 Task: Open a blank sheet, save the file as insight.odt Insert a table ' 2 by 2' In first column, add headers, 'Task, Status'. Under first header, add  ResearchUnder second header, add Completed. Change table style to  Red
Action: Mouse moved to (995, 73)
Screenshot: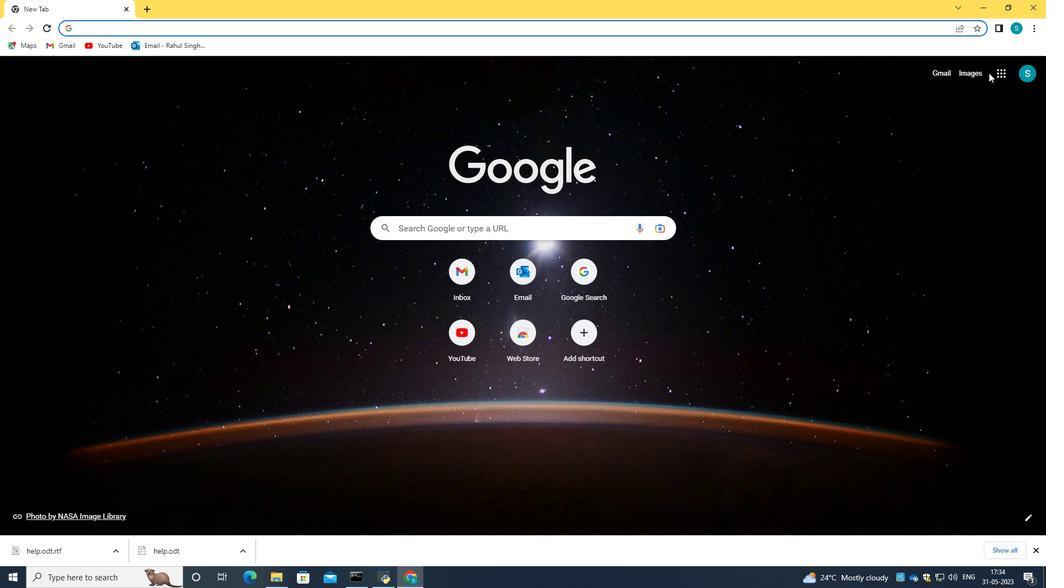 
Action: Mouse pressed left at (995, 73)
Screenshot: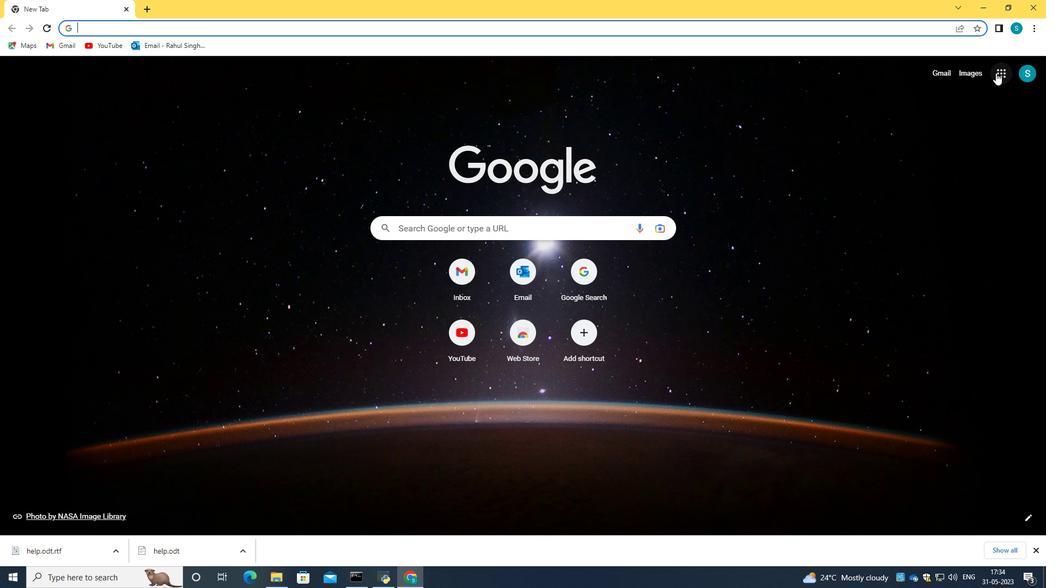 
Action: Mouse moved to (904, 180)
Screenshot: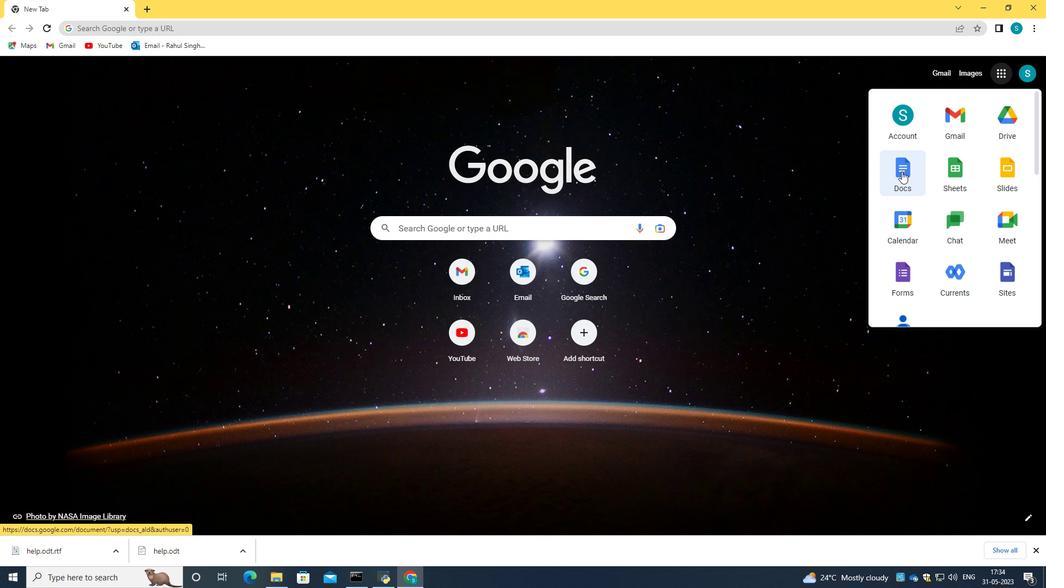 
Action: Mouse pressed left at (904, 180)
Screenshot: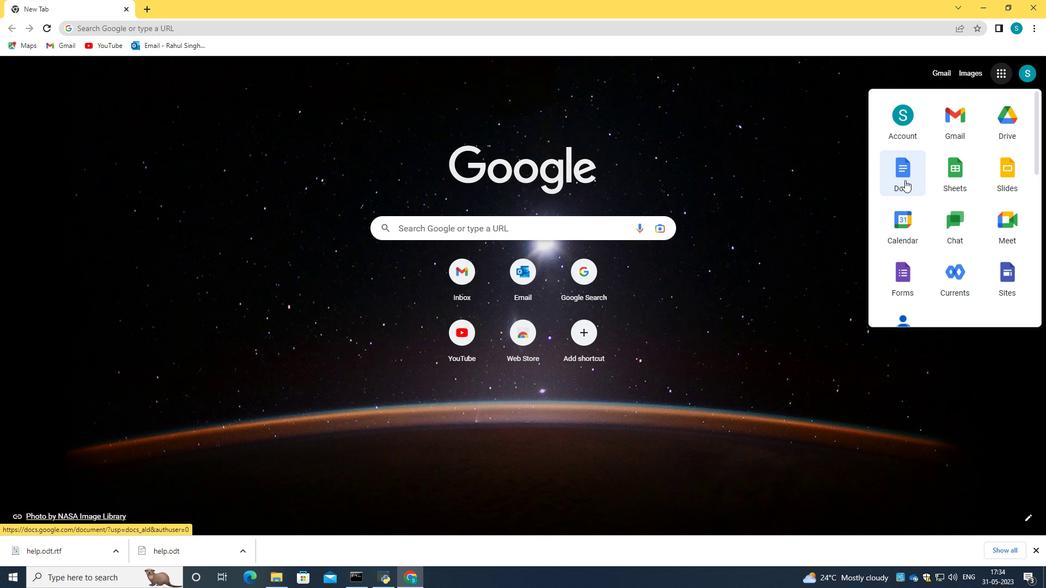
Action: Mouse moved to (242, 163)
Screenshot: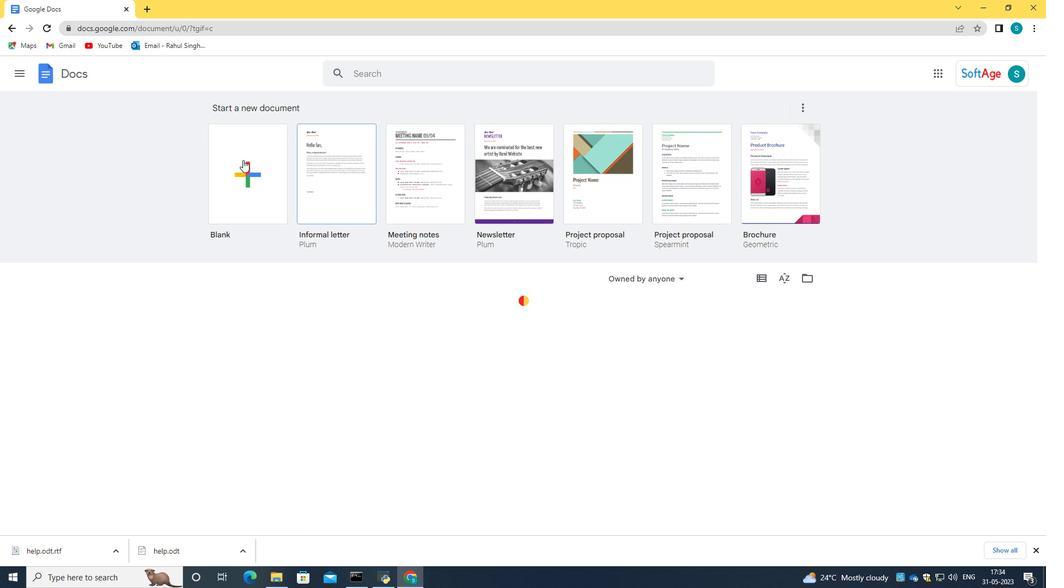 
Action: Mouse pressed left at (242, 163)
Screenshot: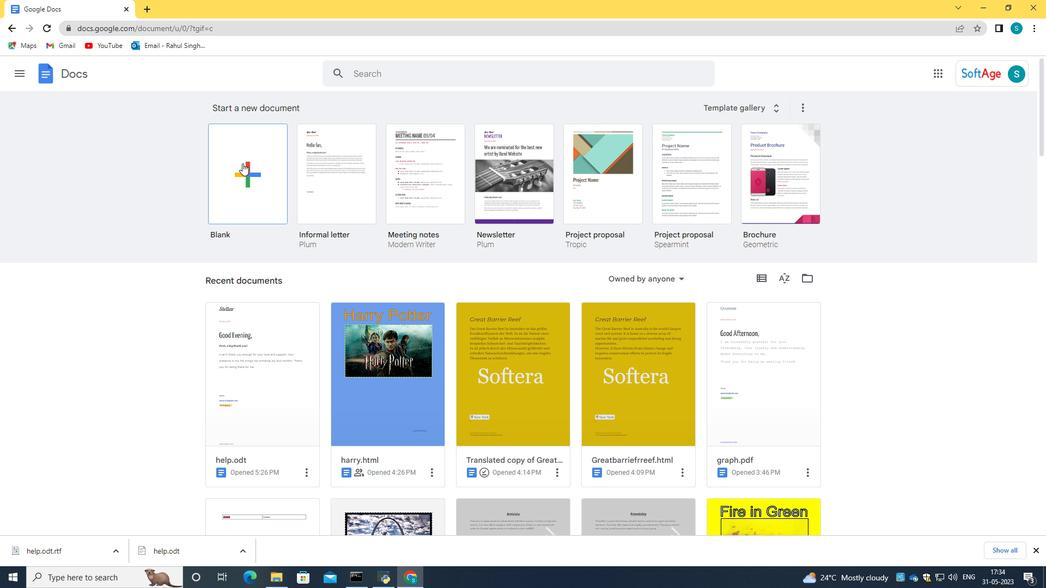 
Action: Mouse moved to (101, 64)
Screenshot: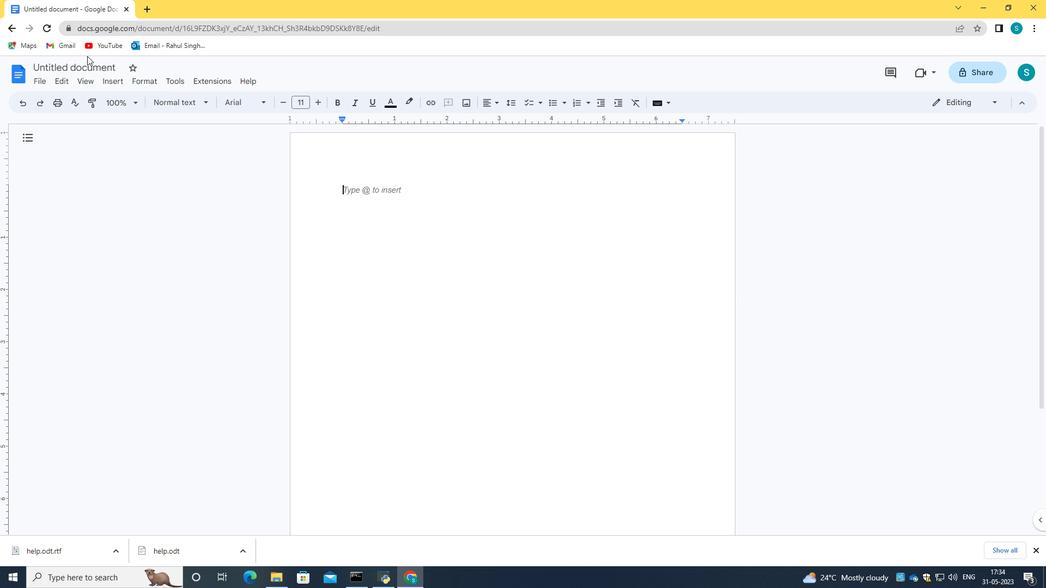 
Action: Mouse pressed left at (101, 64)
Screenshot: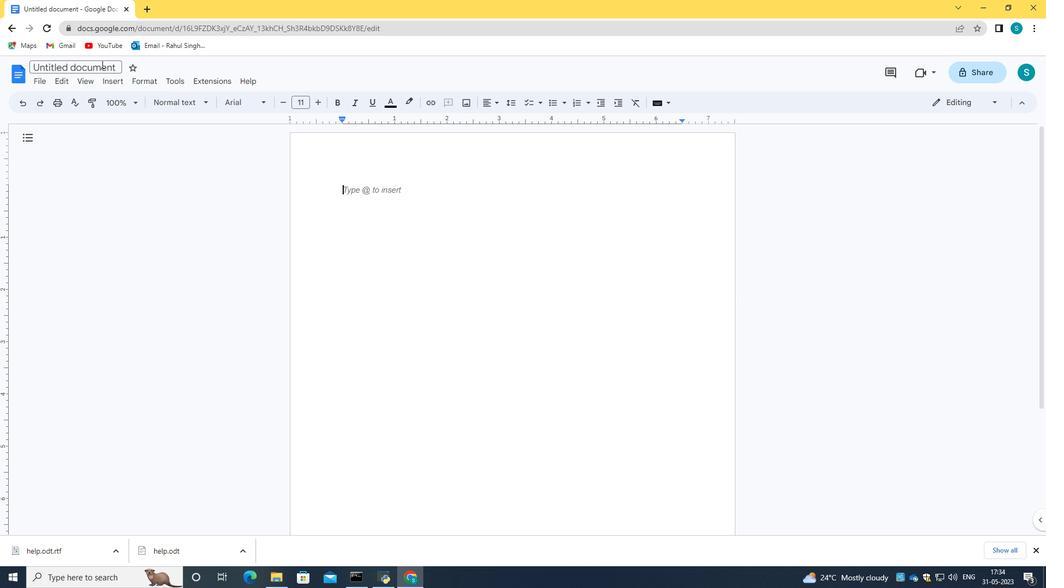 
Action: Key pressed <Key.backspace>insight.odt
Screenshot: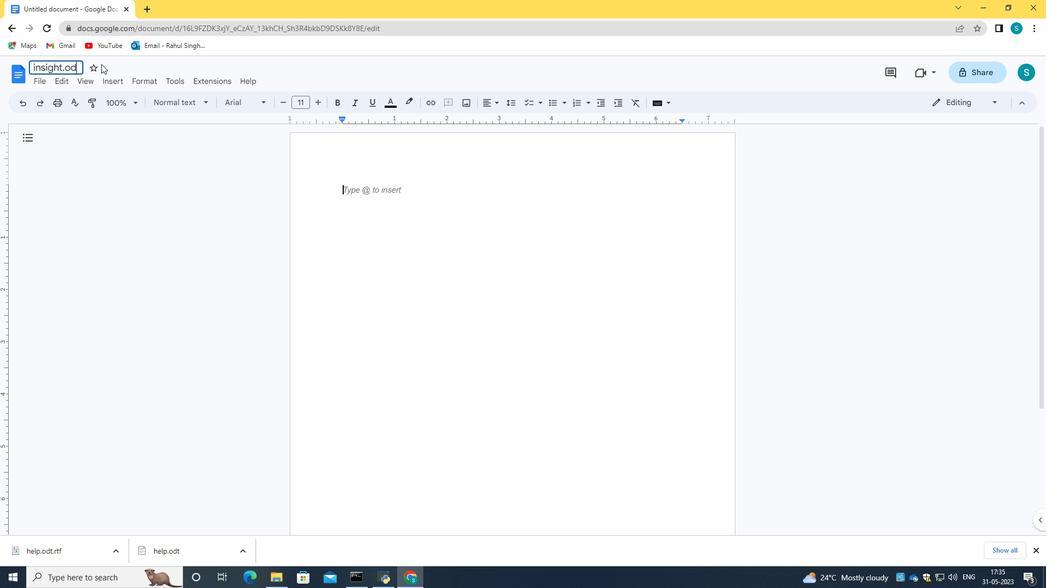 
Action: Mouse moved to (112, 64)
Screenshot: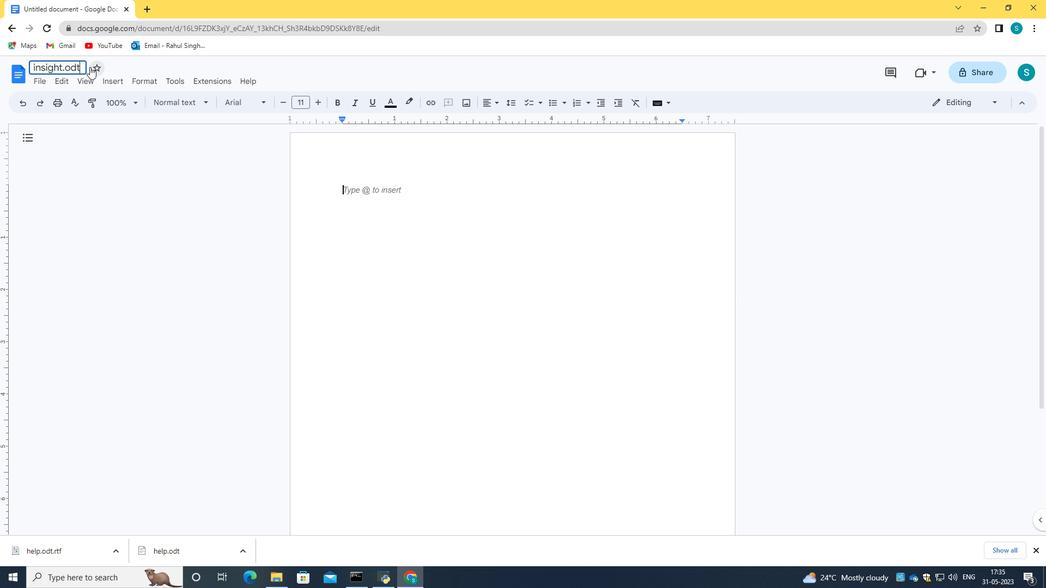 
Action: Mouse pressed left at (112, 64)
Screenshot: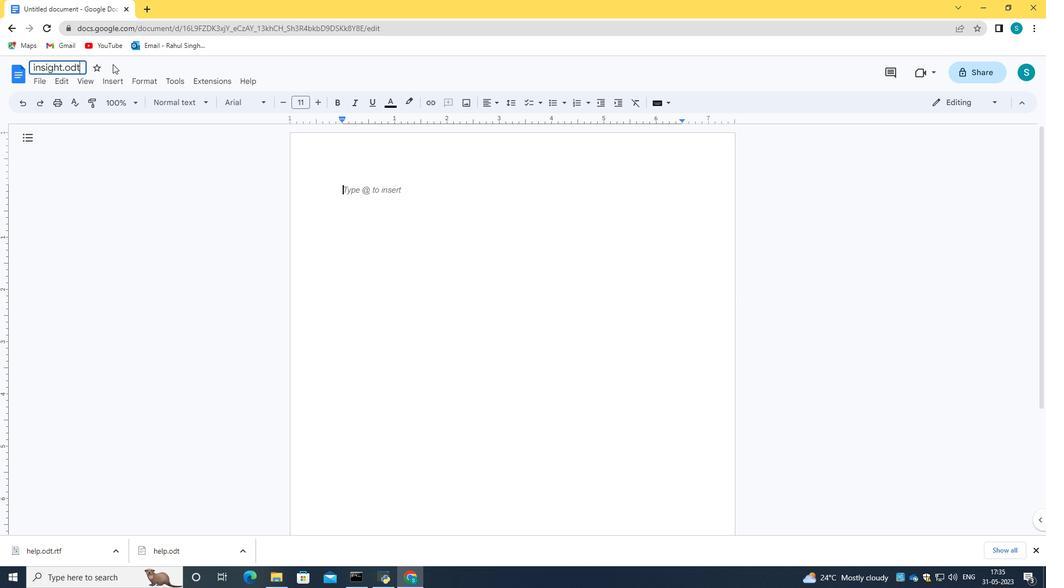 
Action: Mouse moved to (119, 84)
Screenshot: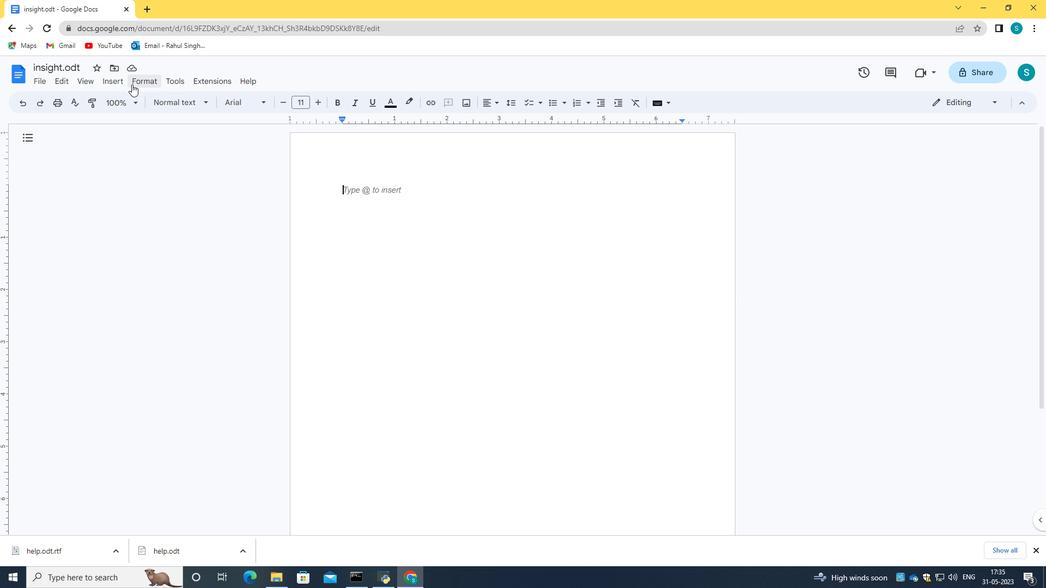 
Action: Mouse pressed left at (119, 84)
Screenshot: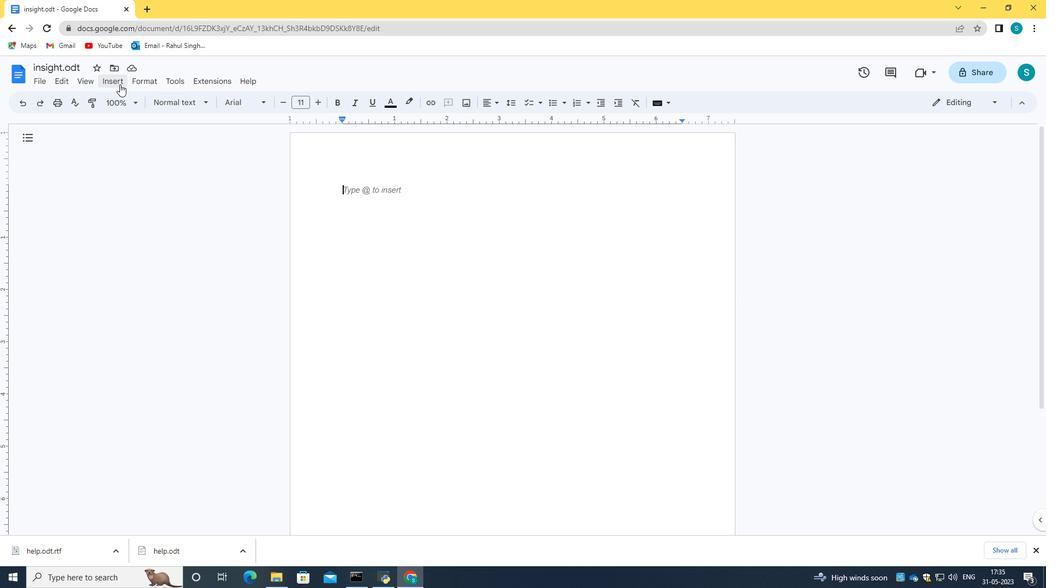 
Action: Mouse moved to (291, 153)
Screenshot: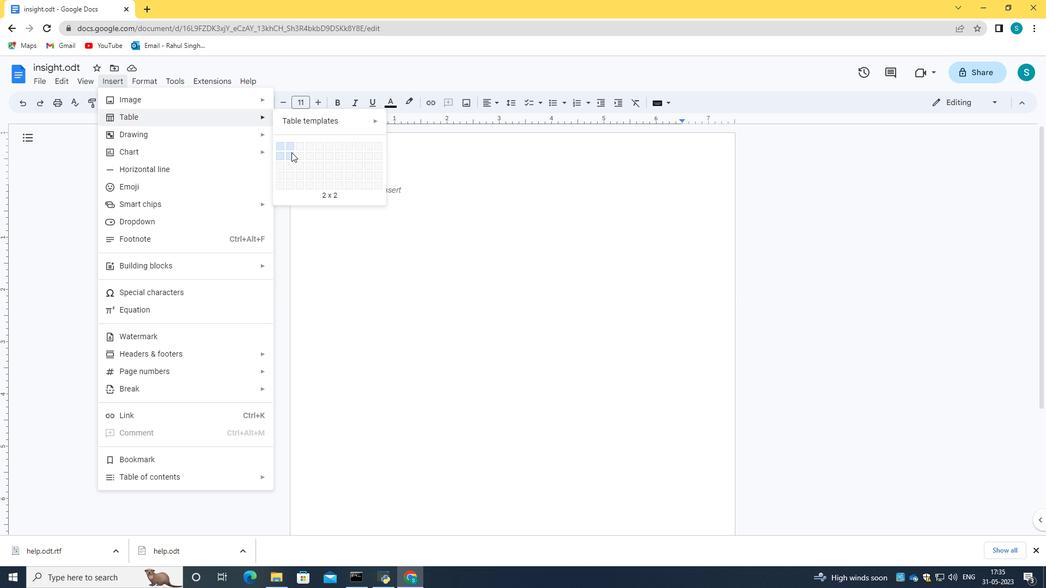 
Action: Mouse pressed left at (291, 153)
Screenshot: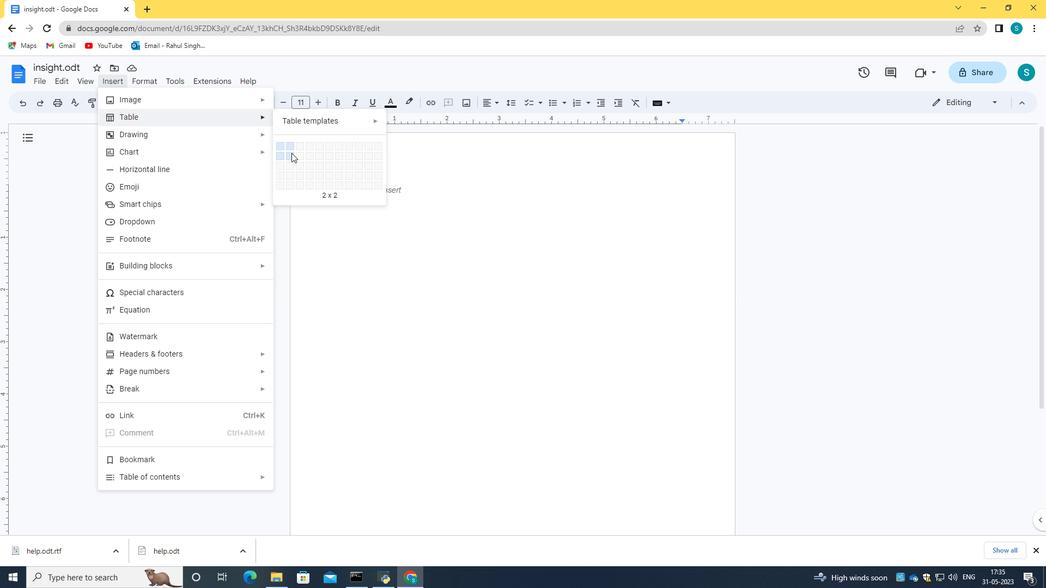 
Action: Mouse moved to (390, 208)
Screenshot: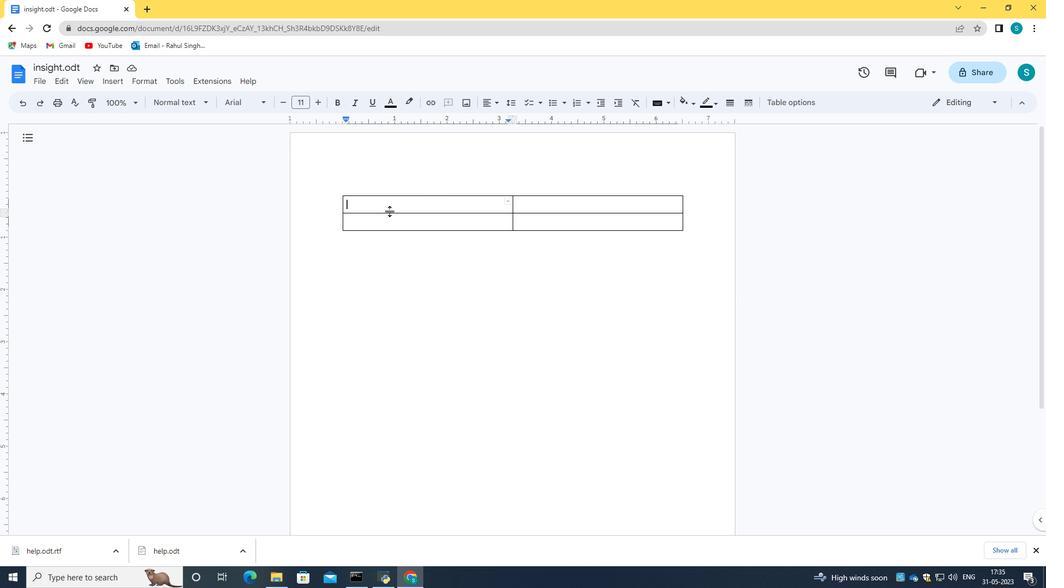 
Action: Key pressed <Key.caps_lock>T<Key.caps_lock>ask<Key.tab><Key.shift>Status<Key.enter>
Screenshot: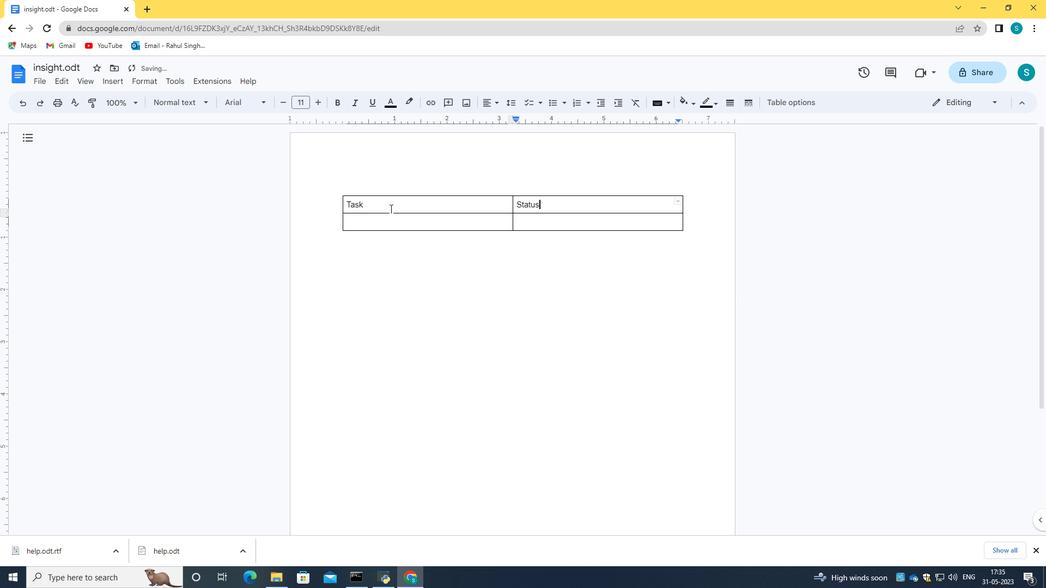 
Action: Mouse moved to (431, 76)
Screenshot: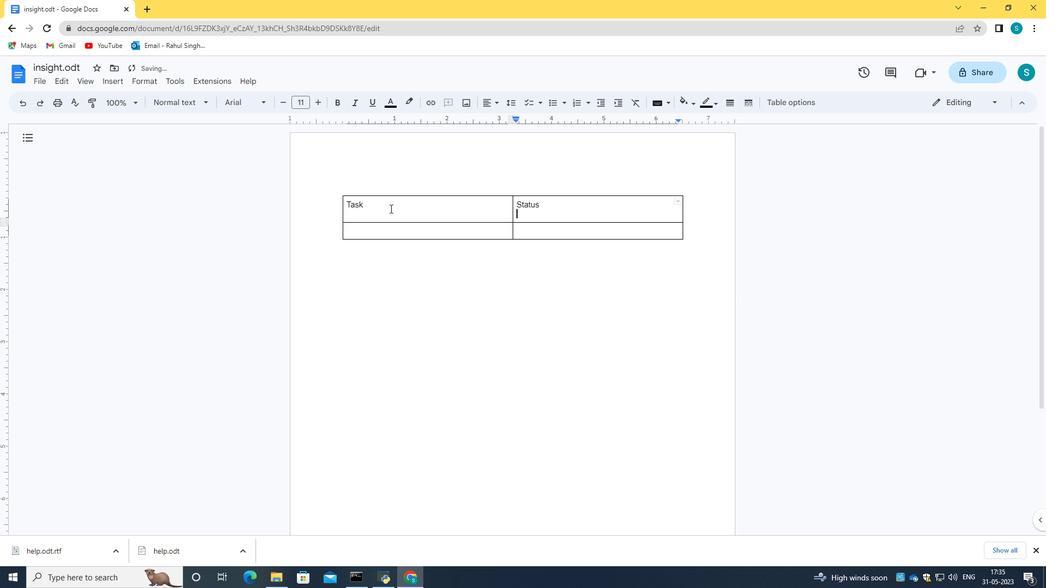
Action: Key pressed <Key.backspace>
Screenshot: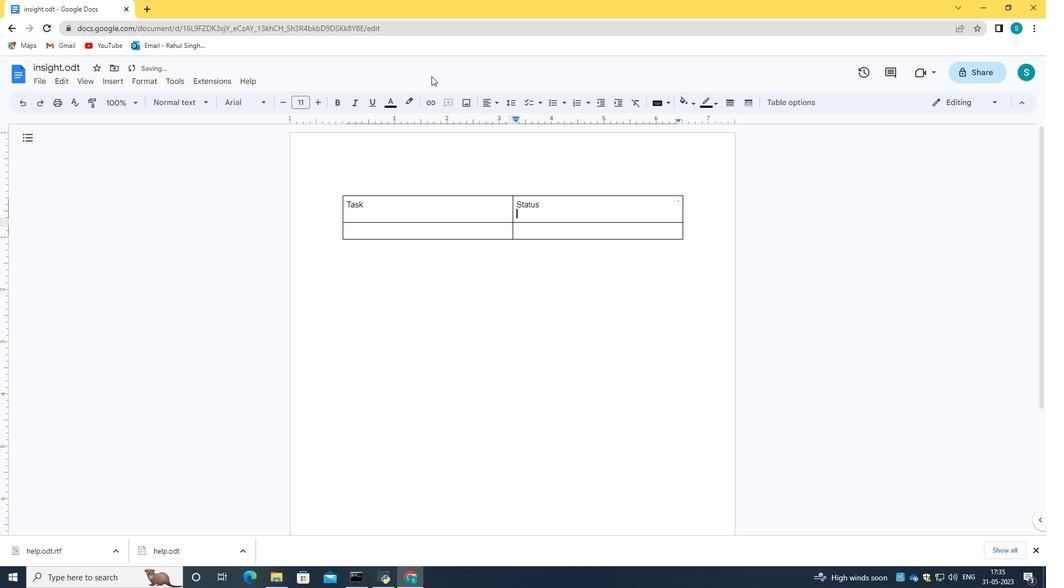 
Action: Mouse moved to (397, 226)
Screenshot: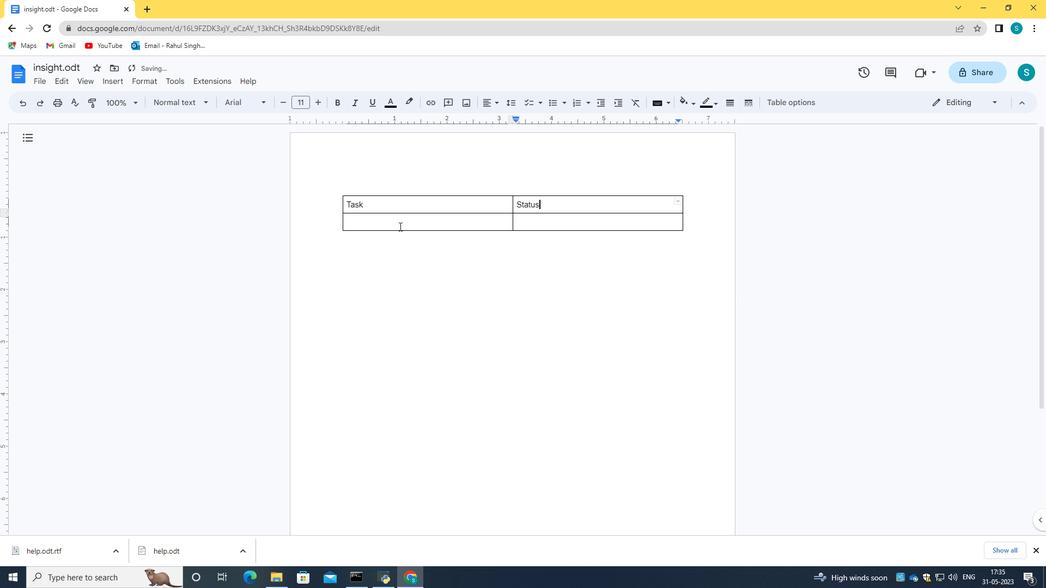 
Action: Mouse pressed left at (397, 226)
Screenshot: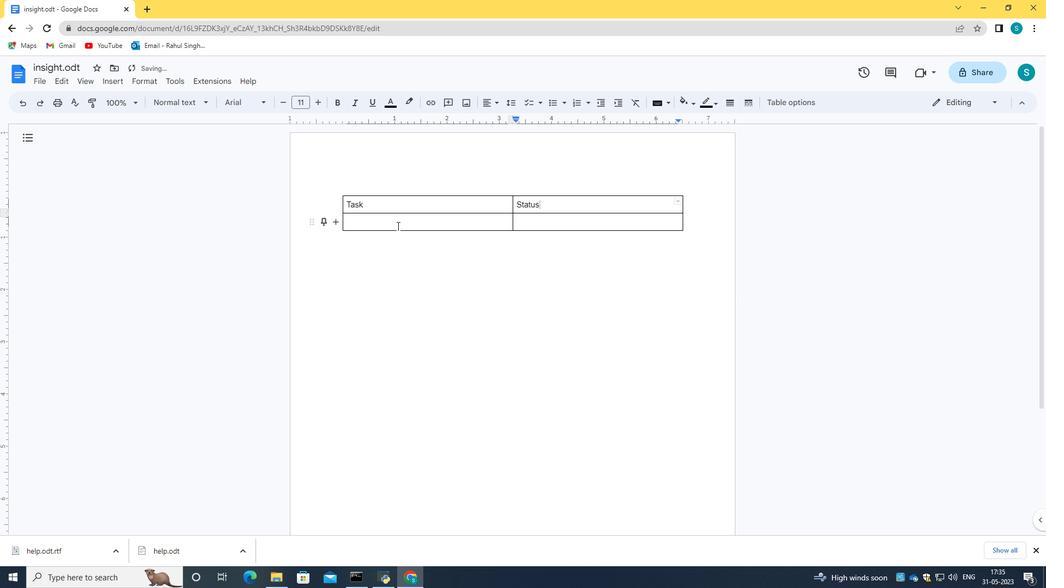 
Action: Key pressed <Key.caps_lock>R<Key.caps_lock>esearcjh<Key.tab><Key.backspace><Key.backspace>
Screenshot: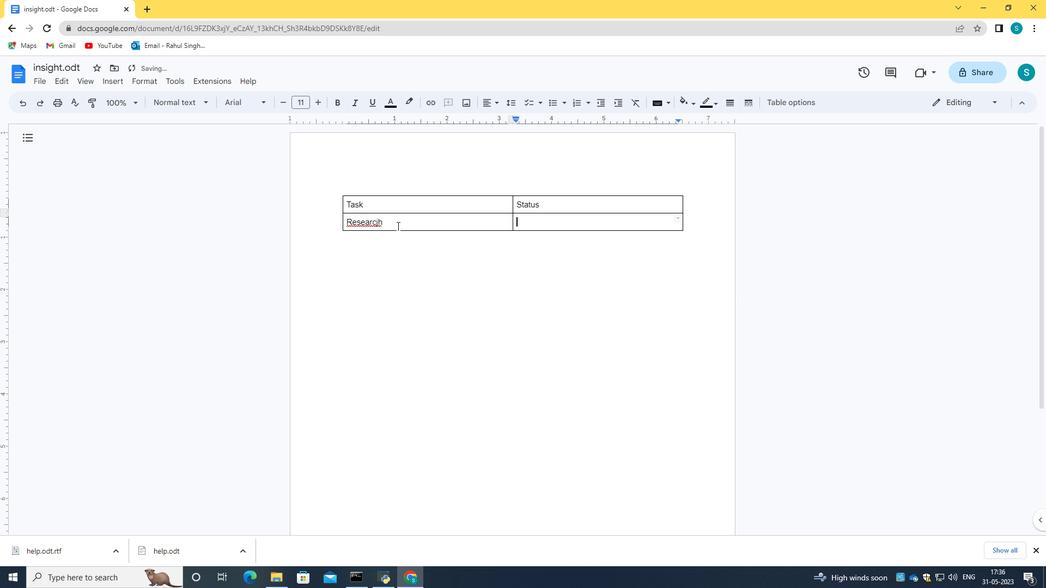
Action: Mouse moved to (402, 229)
Screenshot: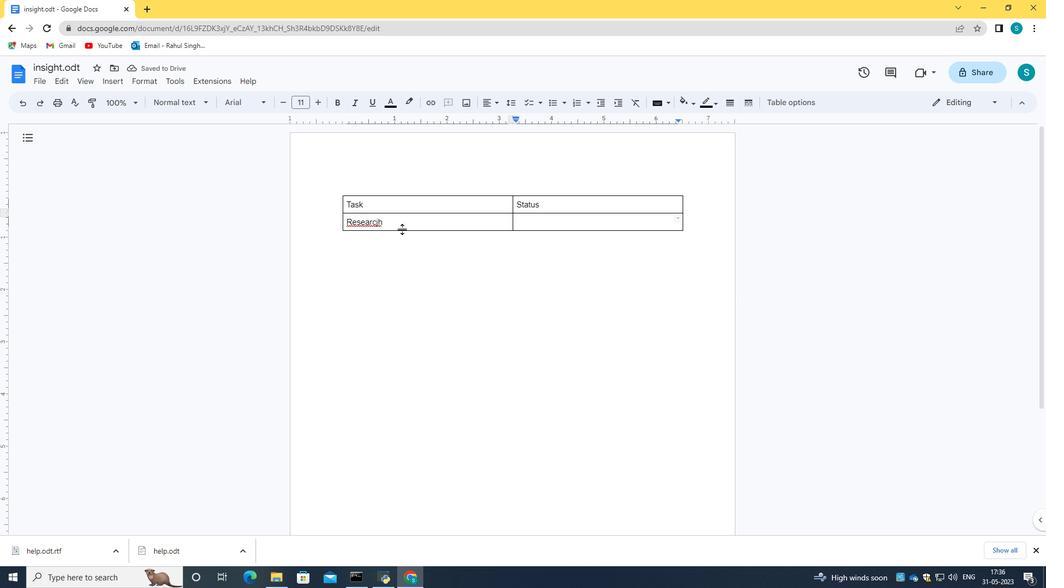 
Action: Mouse pressed left at (402, 229)
Screenshot: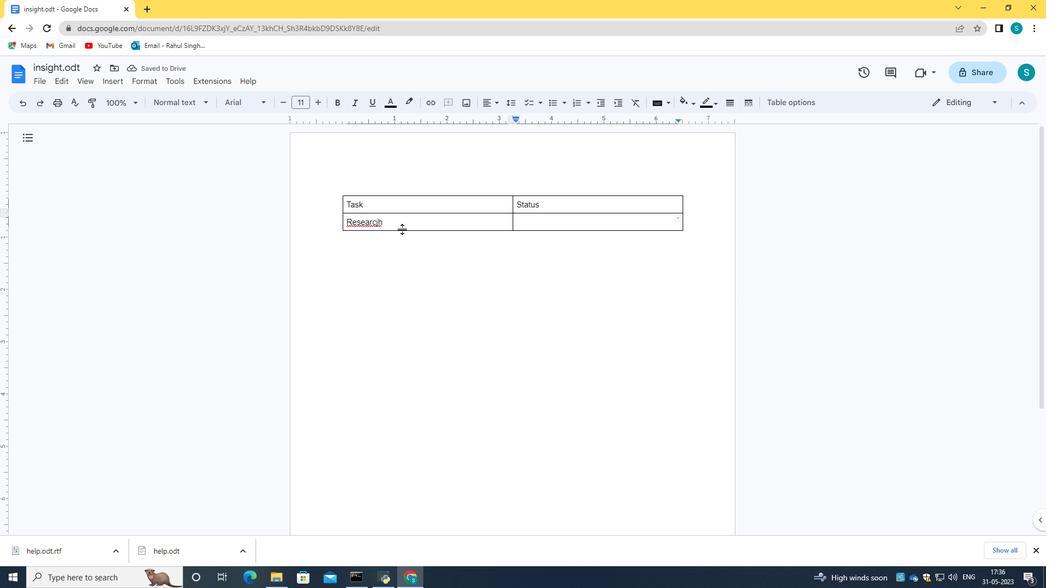 
Action: Mouse moved to (389, 219)
Screenshot: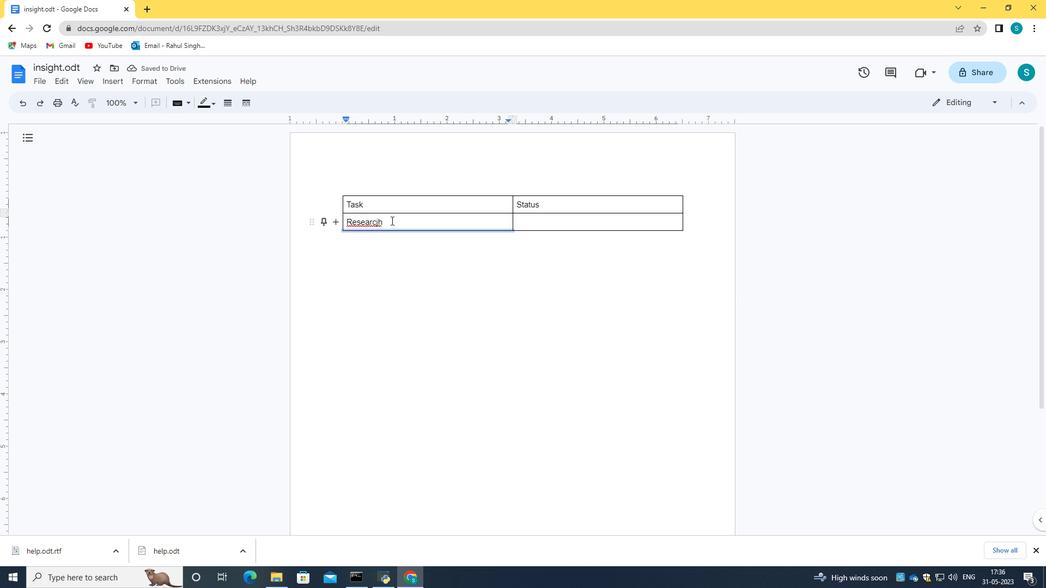 
Action: Mouse pressed left at (389, 219)
Screenshot: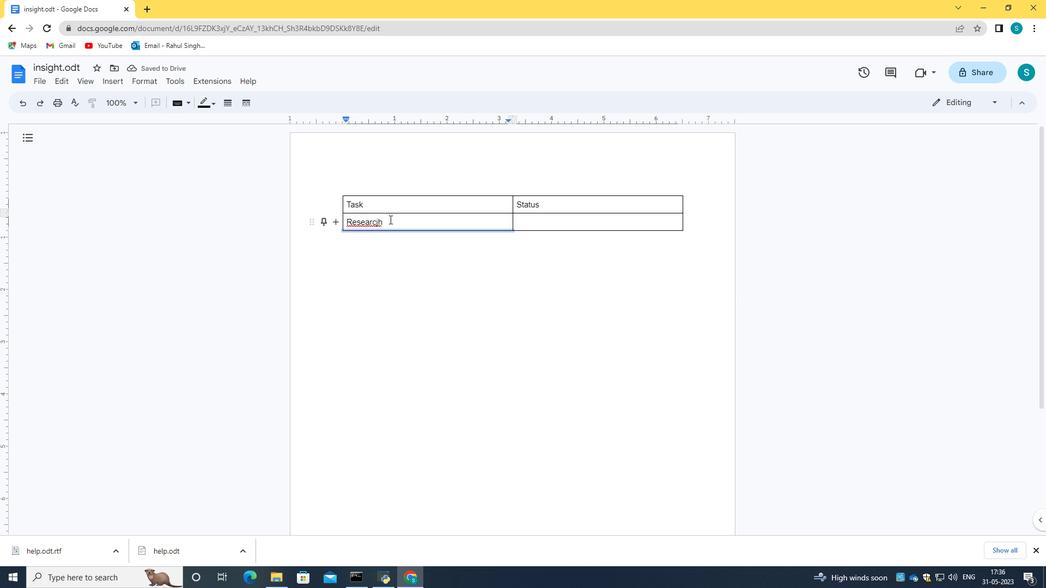 
Action: Mouse moved to (391, 223)
Screenshot: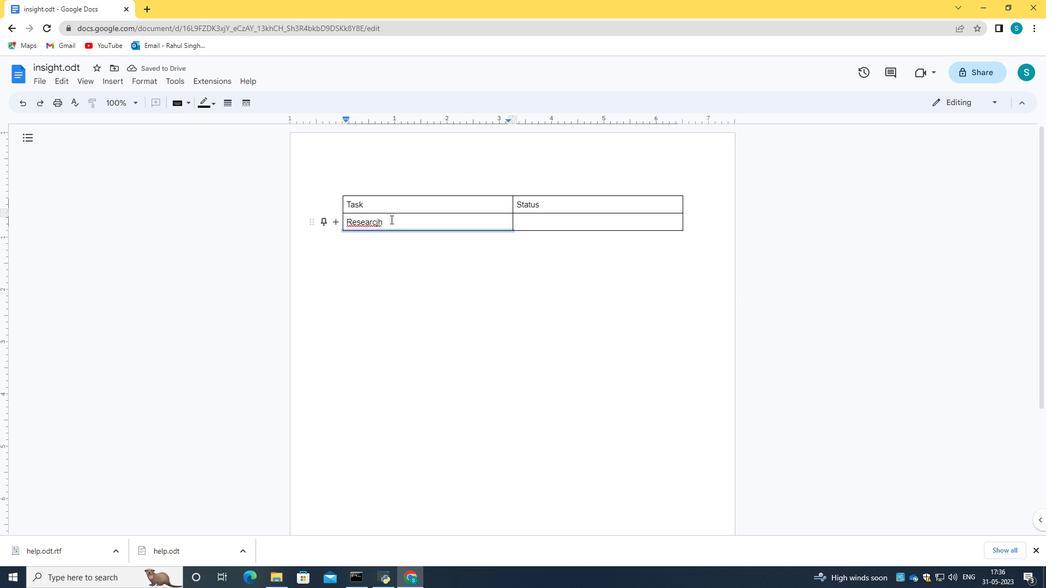 
Action: Mouse pressed left at (391, 223)
Screenshot: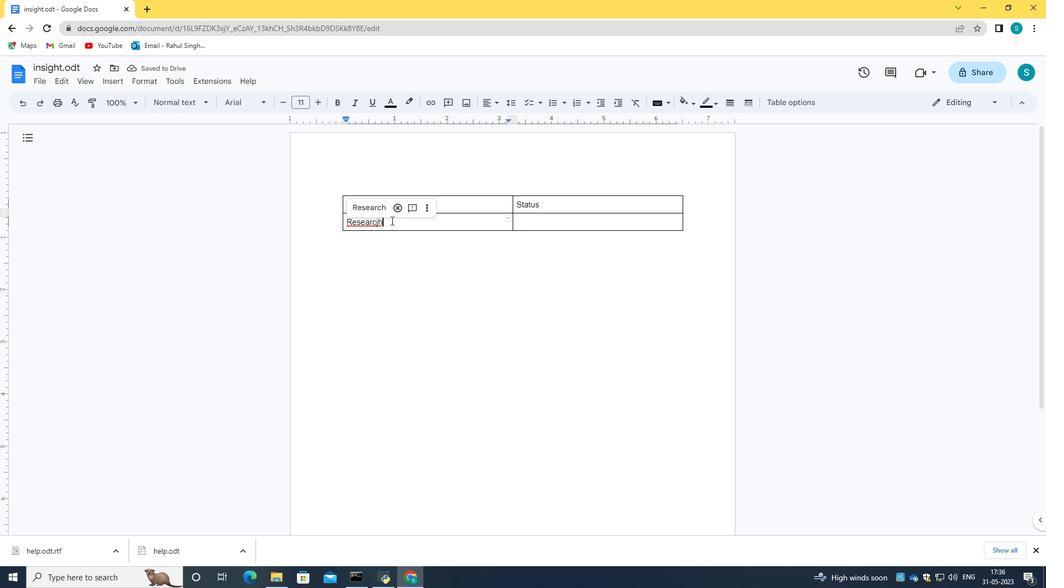 
Action: Mouse moved to (378, 207)
Screenshot: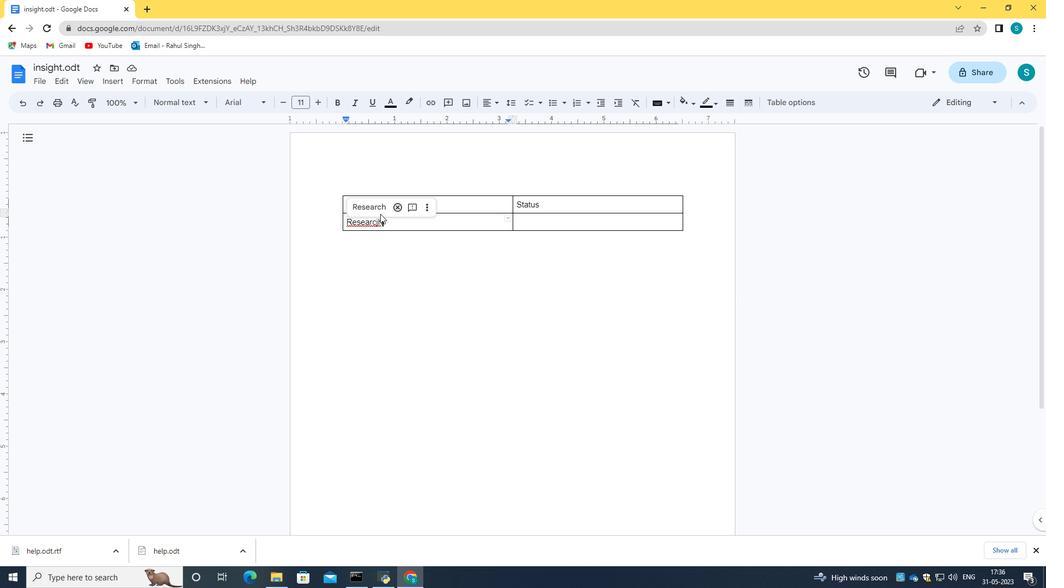 
Action: Mouse pressed left at (378, 207)
Screenshot: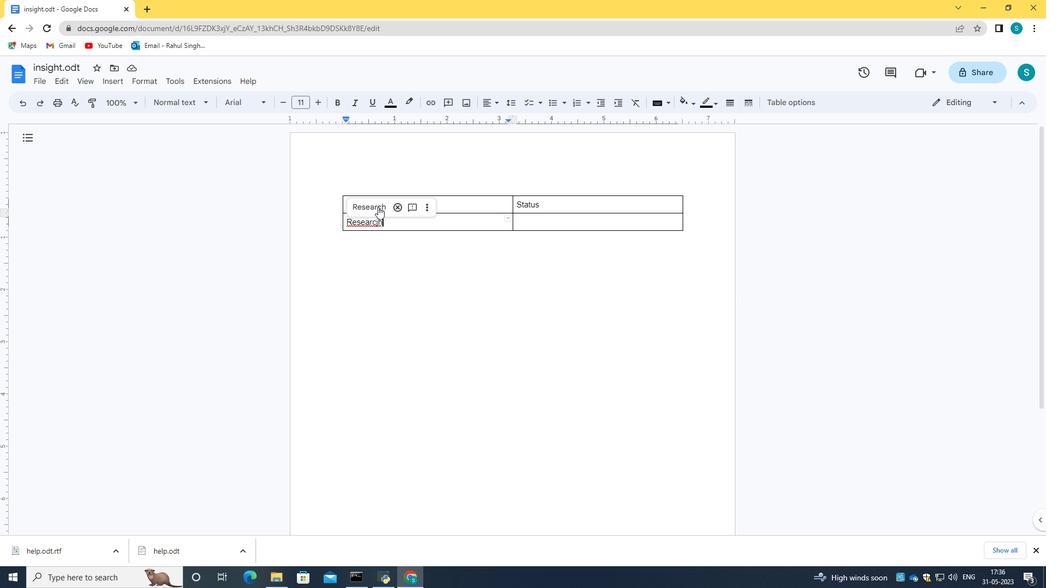 
Action: Mouse moved to (539, 221)
Screenshot: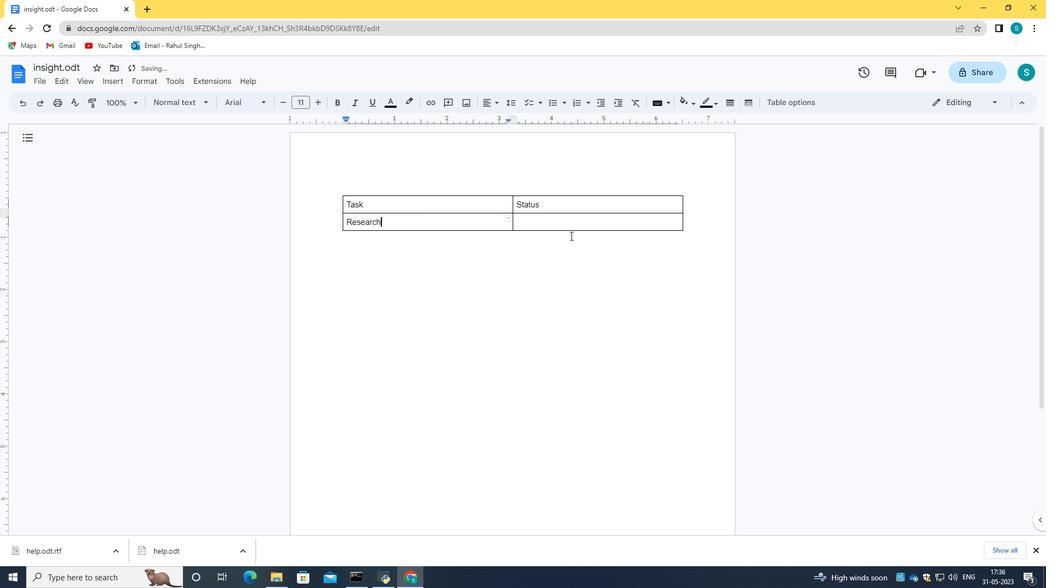 
Action: Mouse pressed left at (539, 221)
Screenshot: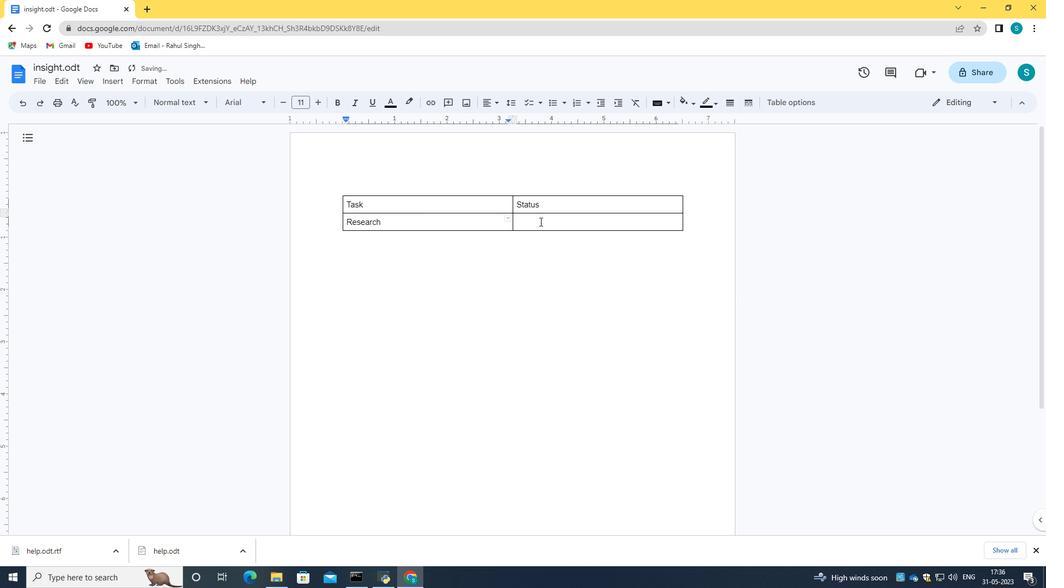 
Action: Key pressed <Key.caps_lock>C<Key.caps_lock>ompleted
Screenshot: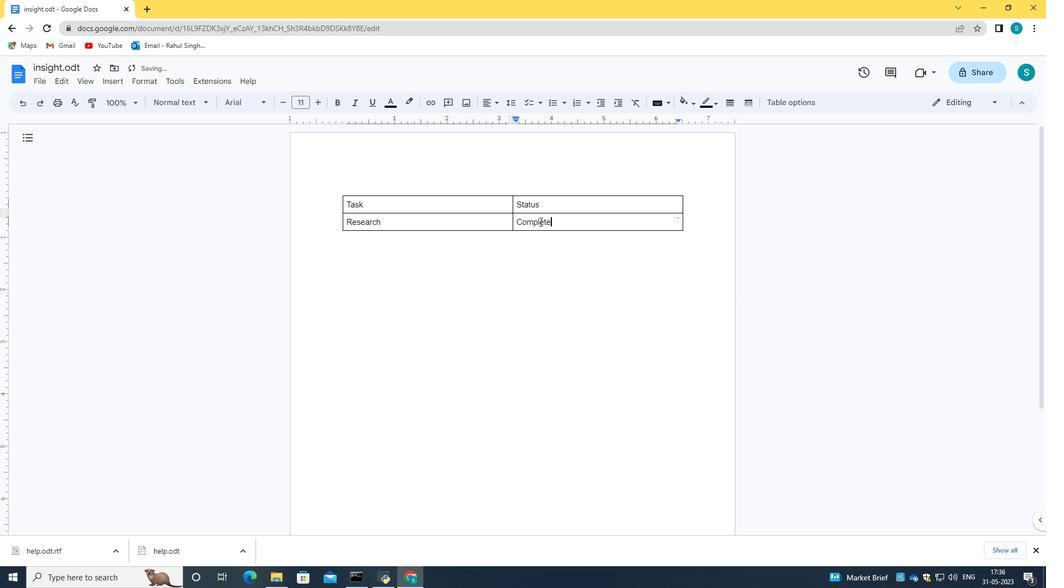 
Action: Mouse moved to (518, 258)
Screenshot: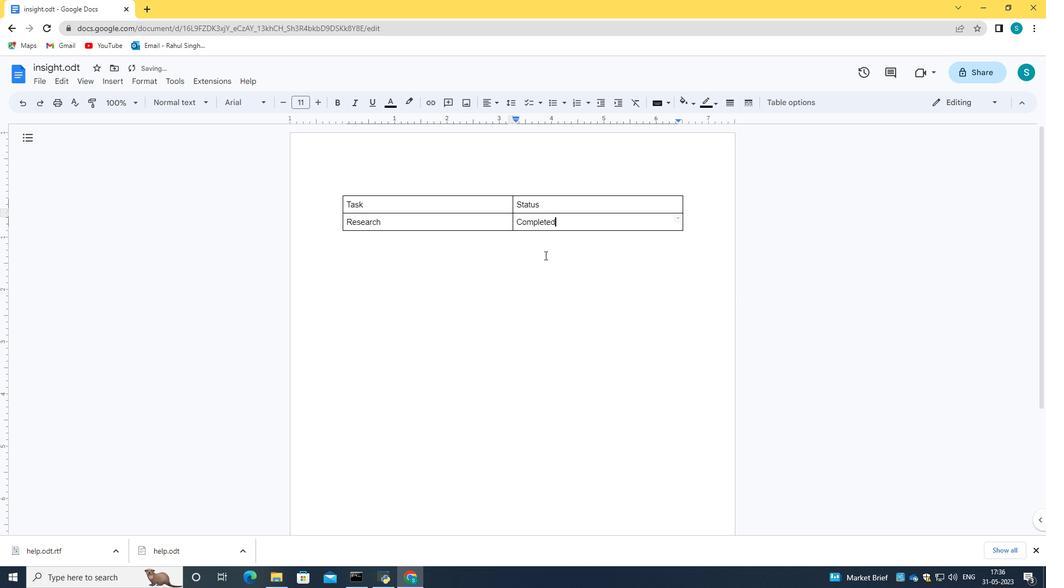 
Action: Mouse pressed left at (518, 258)
Screenshot: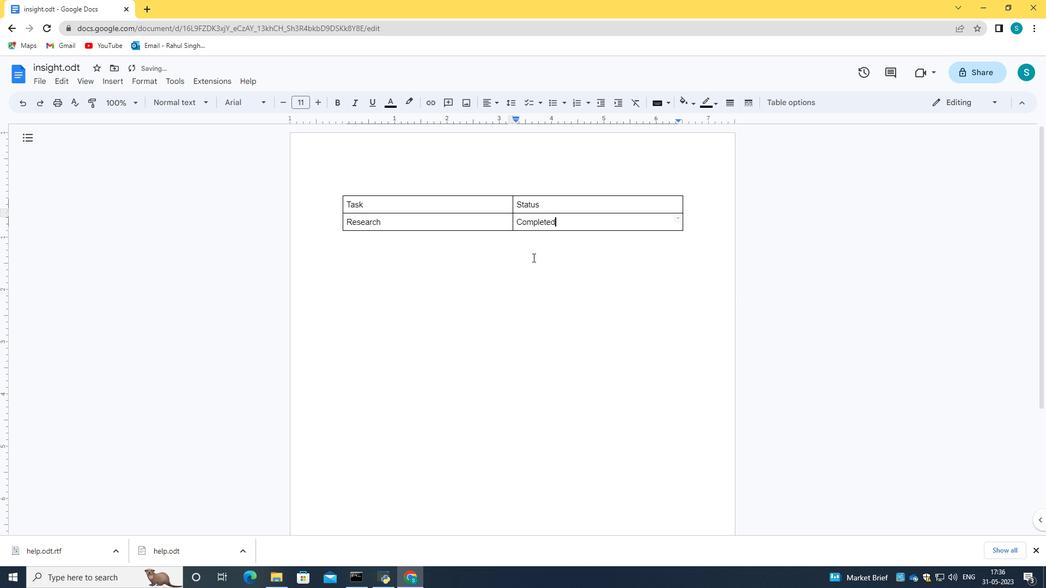 
Action: Mouse moved to (424, 207)
Screenshot: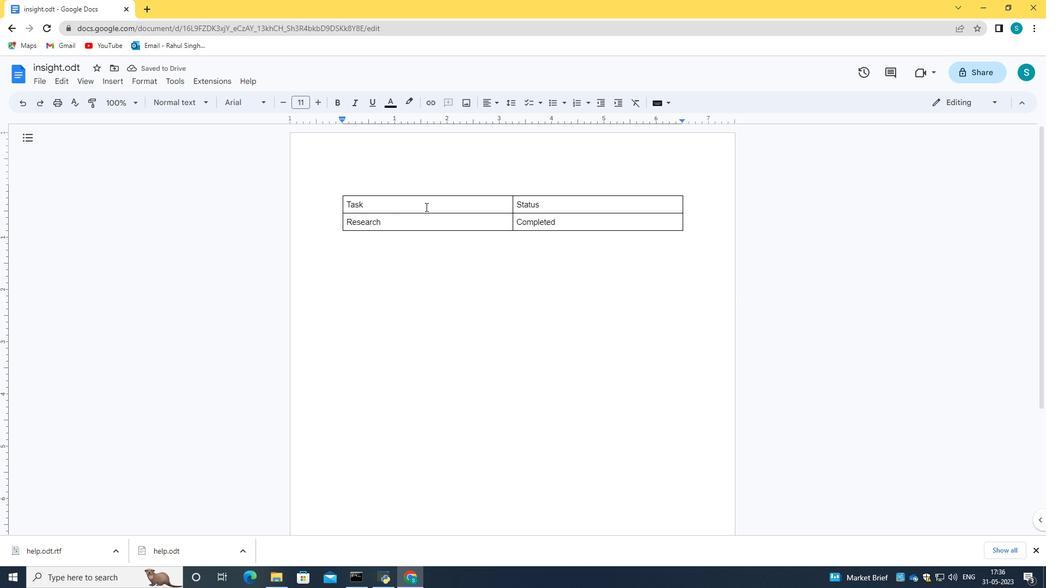 
Action: Mouse pressed left at (424, 207)
Screenshot: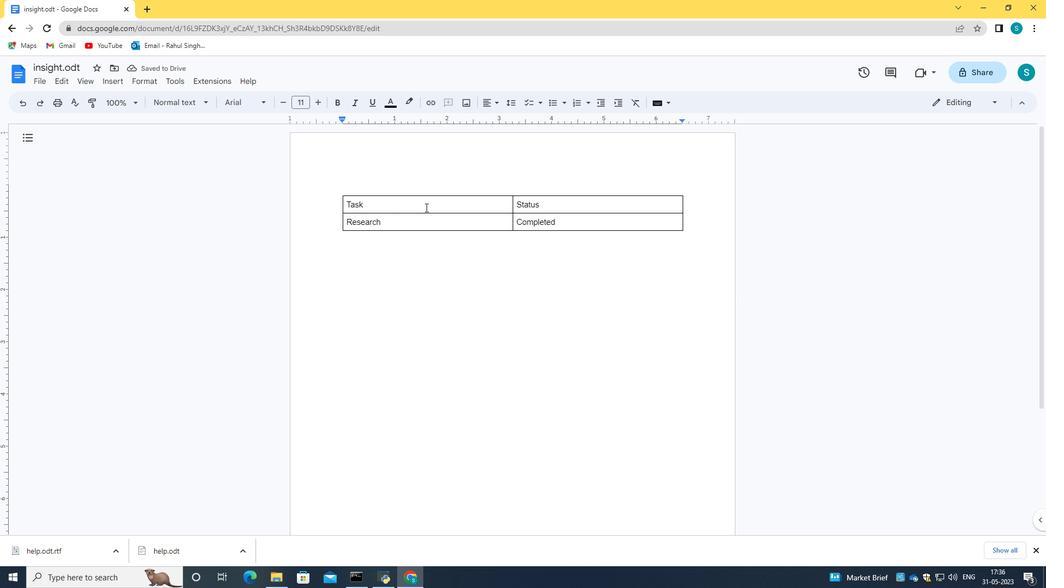 
Action: Mouse pressed left at (424, 207)
Screenshot: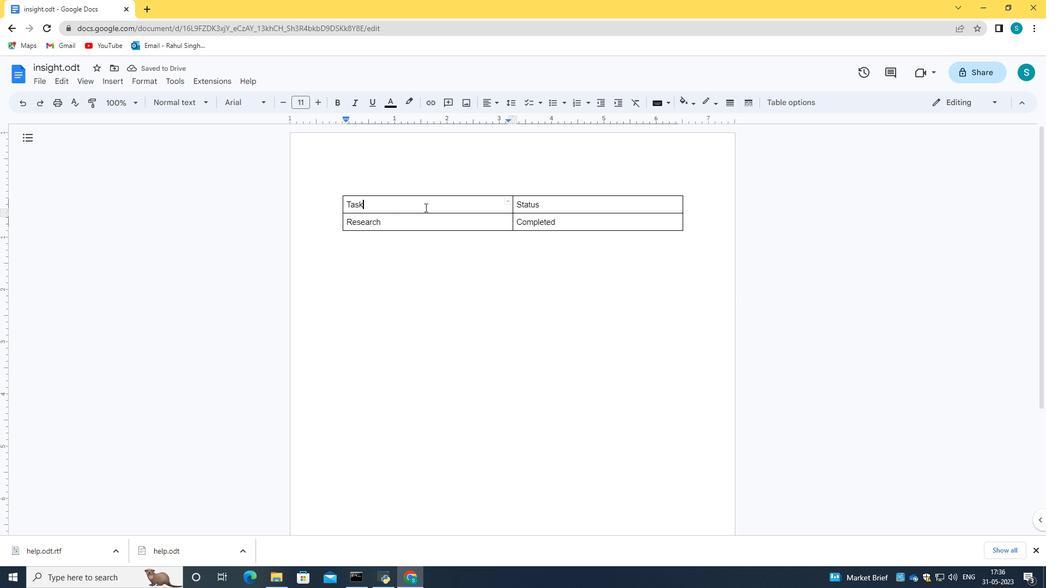 
Action: Mouse moved to (329, 189)
Screenshot: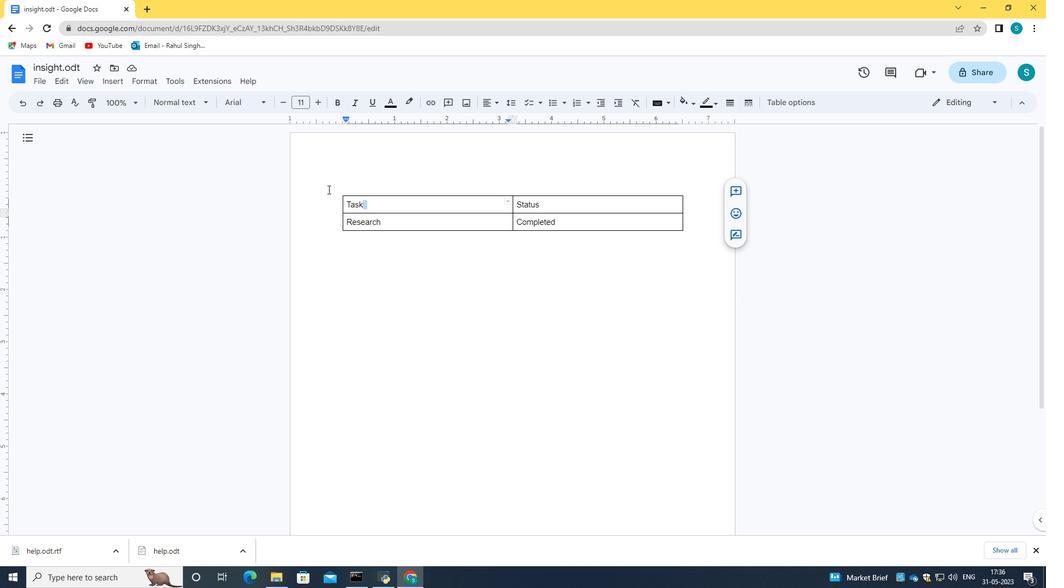 
Action: Mouse pressed left at (329, 189)
Screenshot: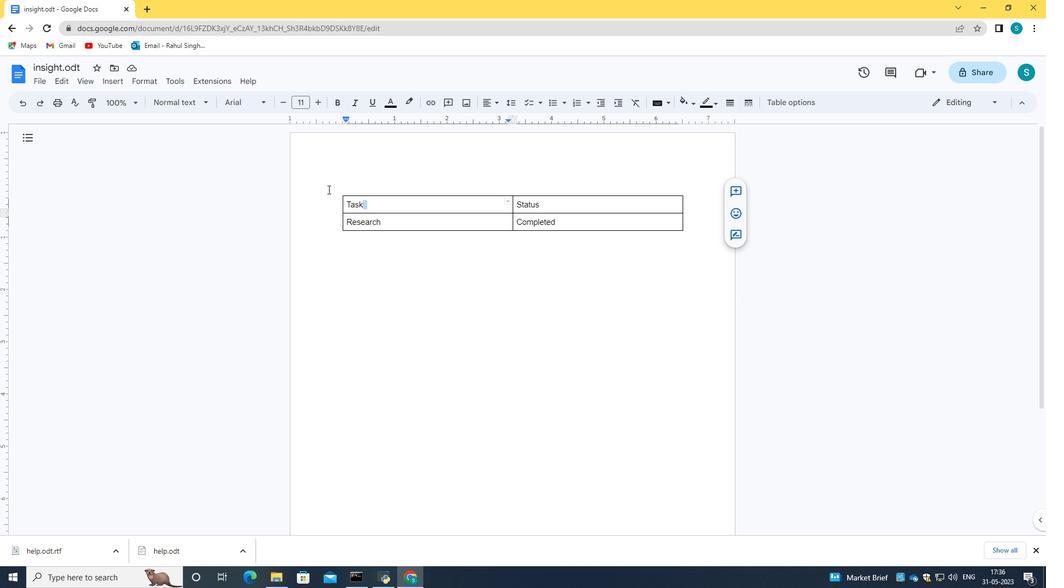 
Action: Mouse moved to (389, 104)
Screenshot: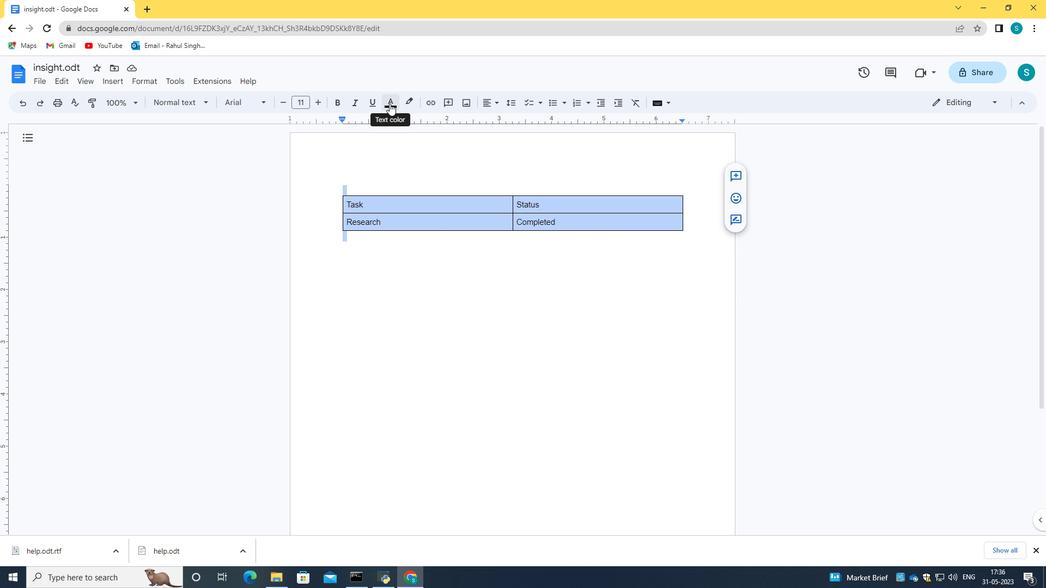 
Action: Mouse pressed left at (389, 104)
Screenshot: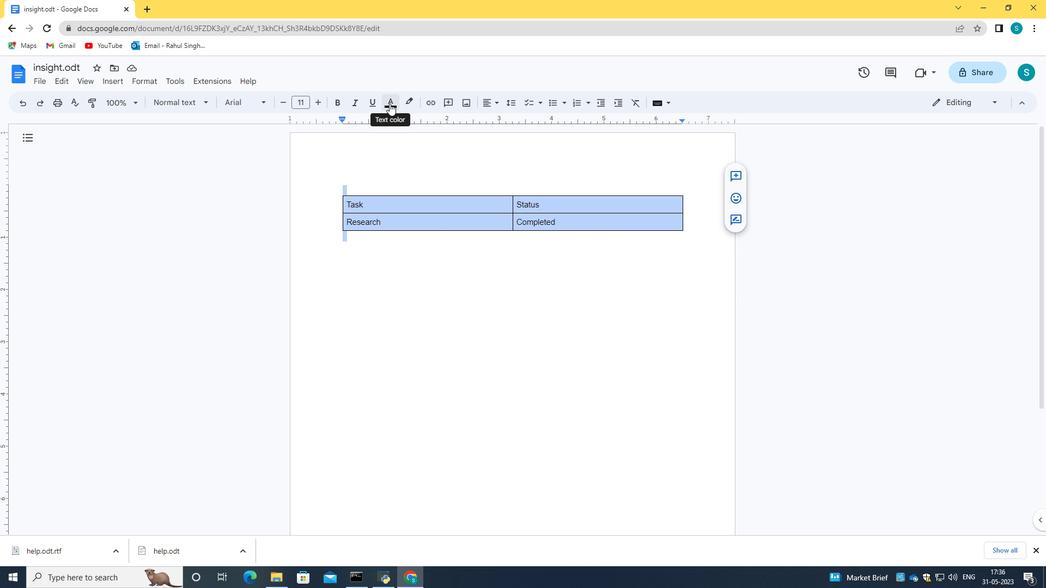 
Action: Mouse moved to (410, 101)
Screenshot: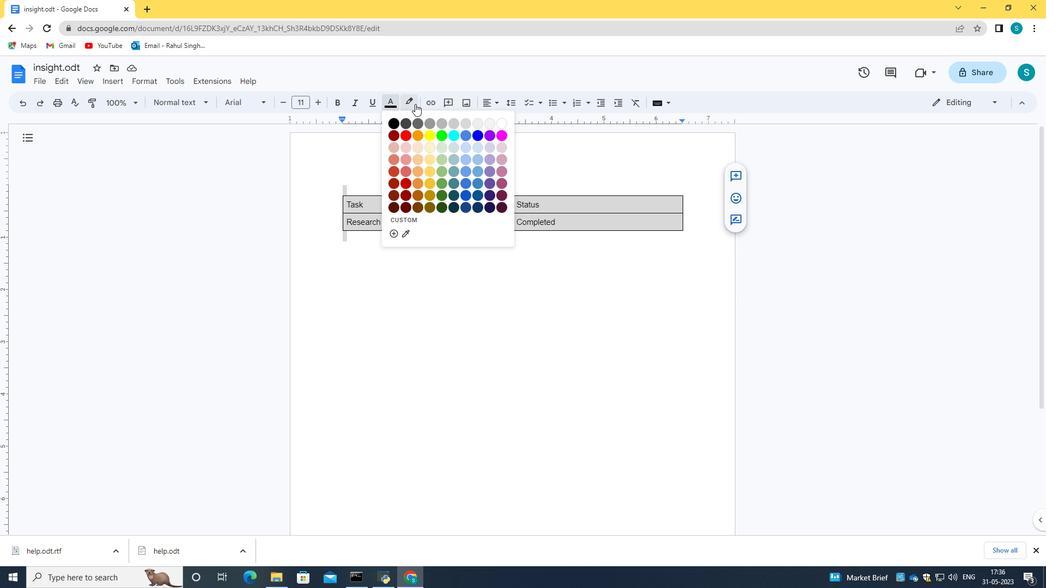 
Action: Mouse pressed left at (410, 101)
Screenshot: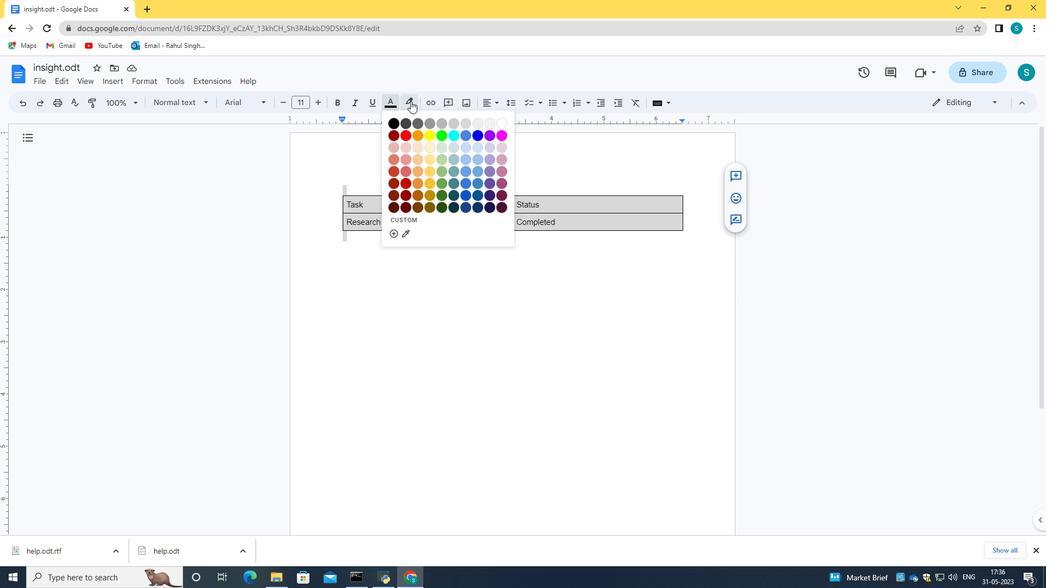 
Action: Mouse moved to (424, 152)
Screenshot: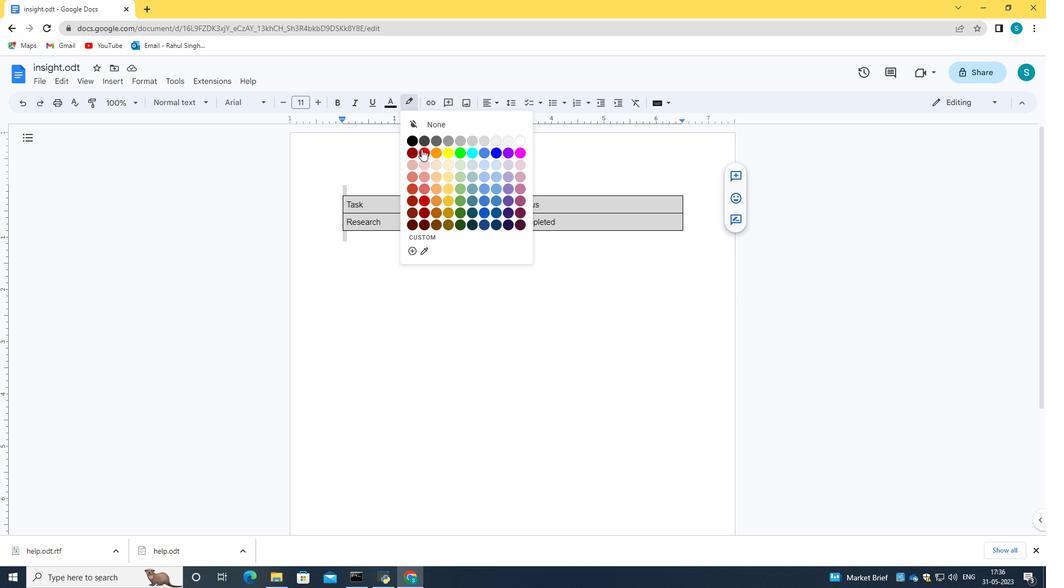 
Action: Mouse pressed left at (424, 152)
Screenshot: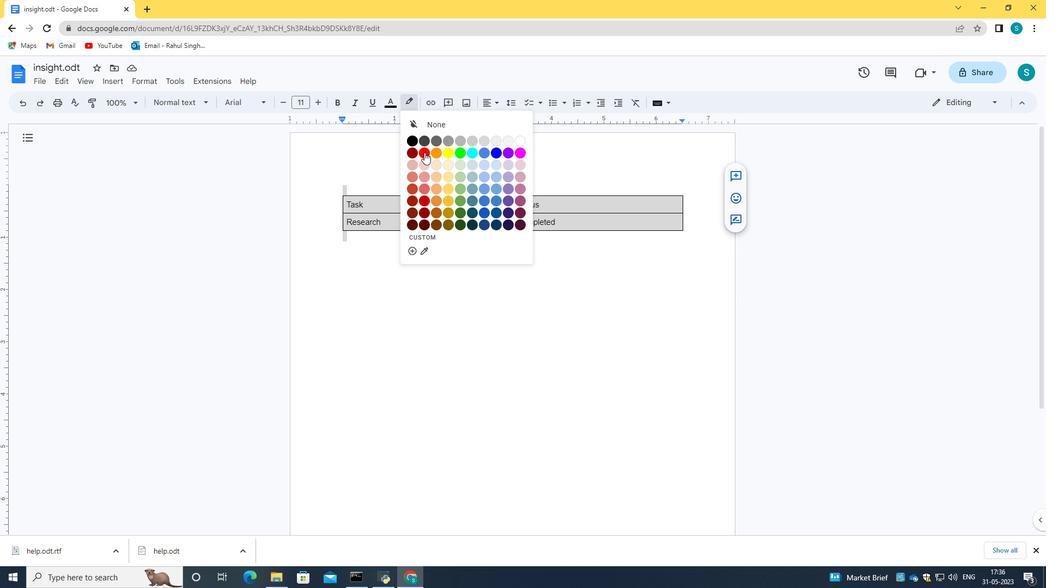 
Action: Mouse pressed left at (424, 152)
Screenshot: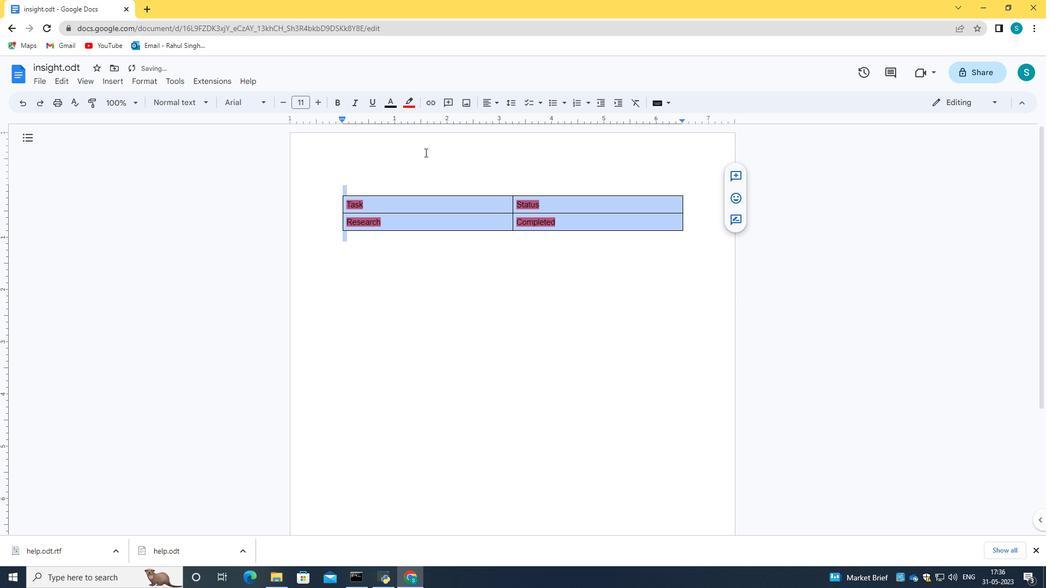 
Action: Mouse moved to (458, 287)
Screenshot: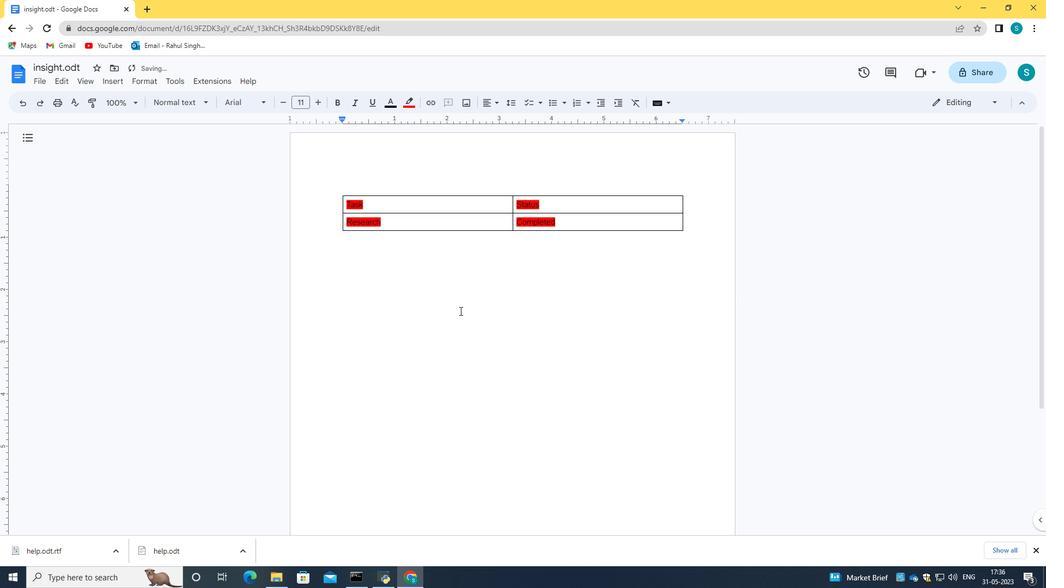 
Action: Mouse pressed left at (458, 287)
Screenshot: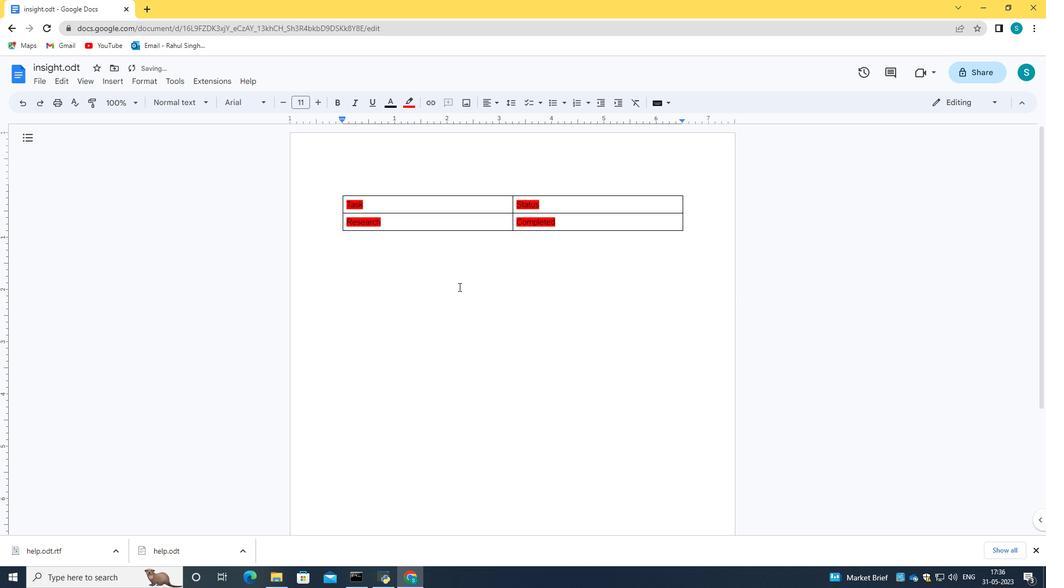 
Action: Mouse moved to (341, 191)
Screenshot: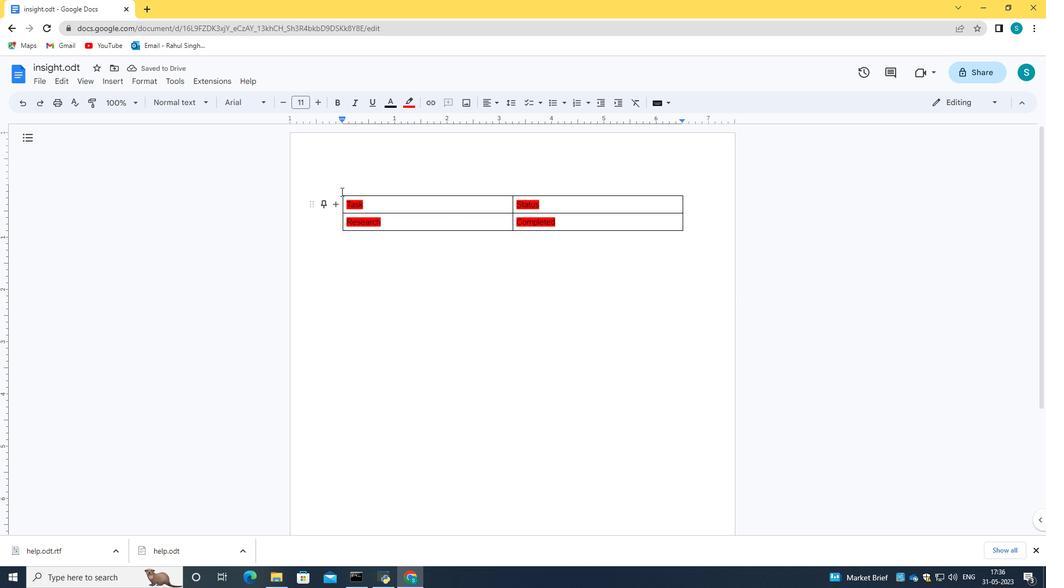 
Action: Mouse pressed left at (341, 191)
Screenshot: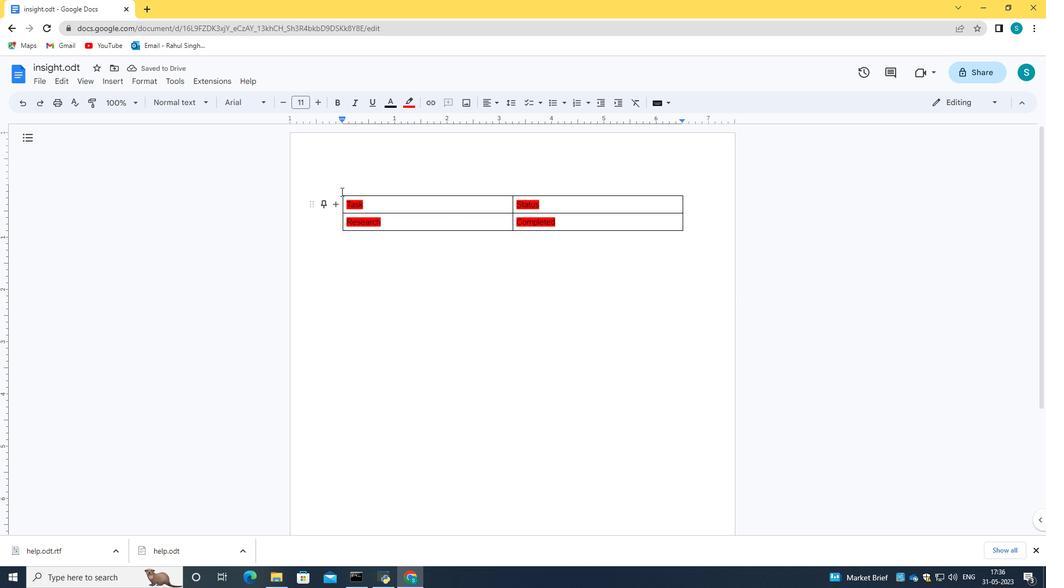 
Action: Mouse moved to (685, 97)
Screenshot: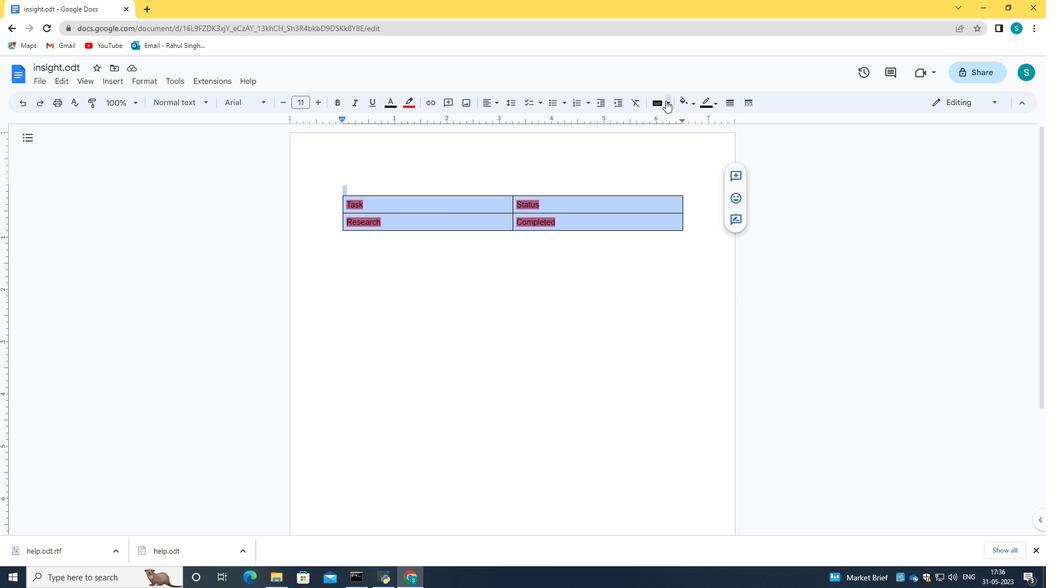 
Action: Mouse pressed left at (685, 97)
Screenshot: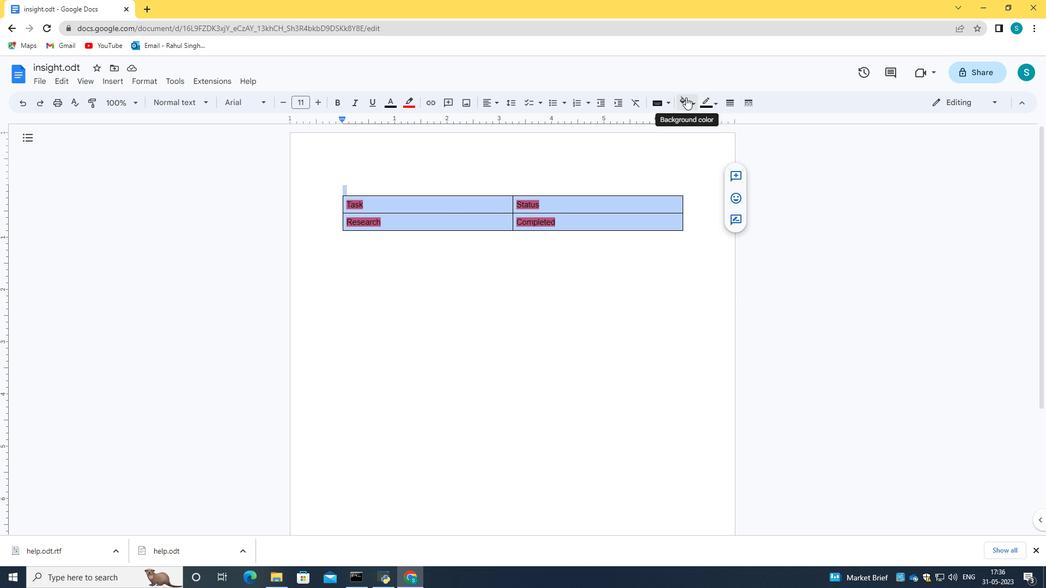 
Action: Mouse moved to (696, 150)
Screenshot: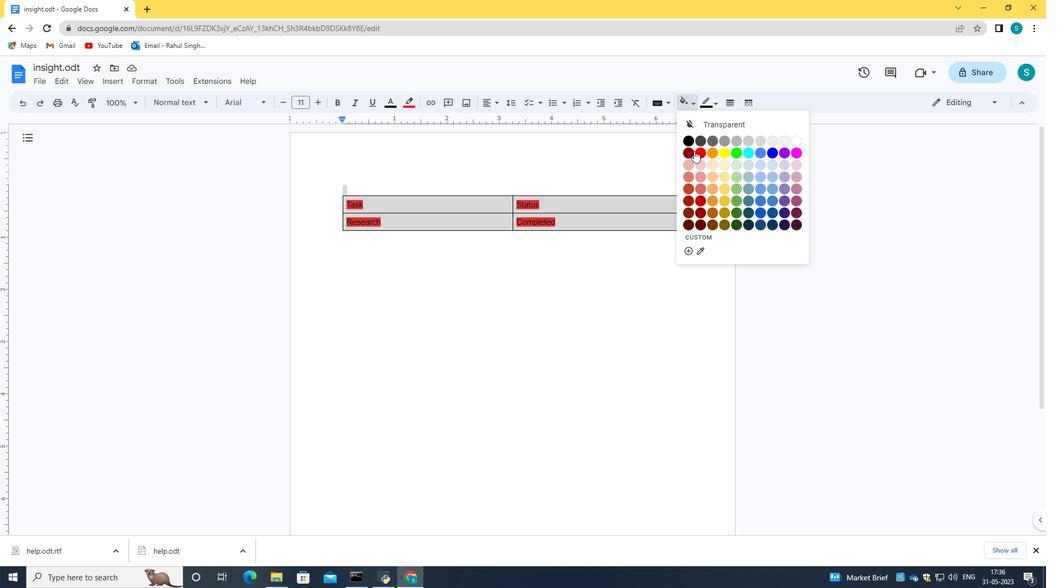 
Action: Mouse pressed left at (696, 150)
Screenshot: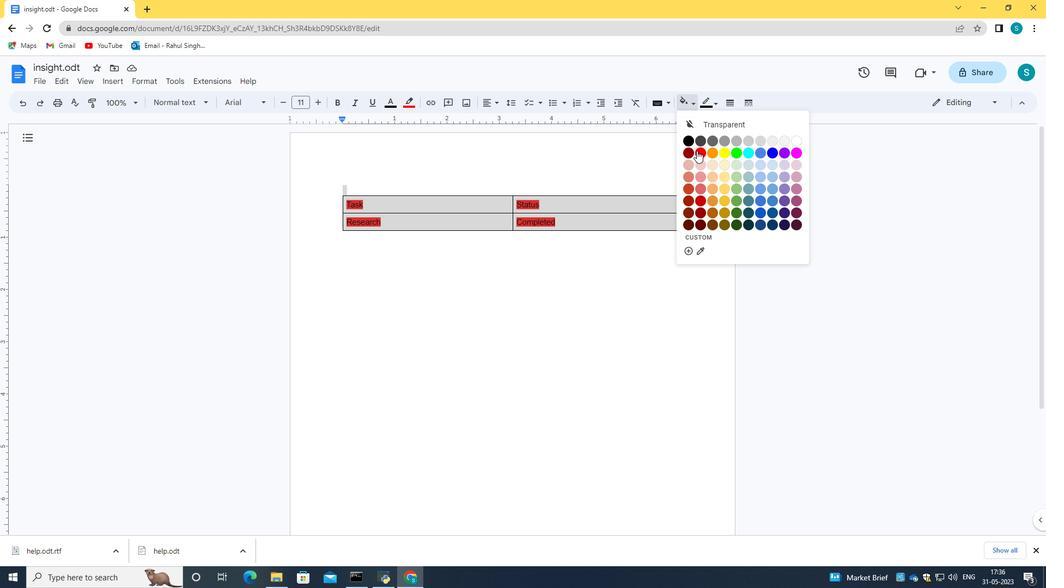 
Action: Mouse moved to (678, 104)
Screenshot: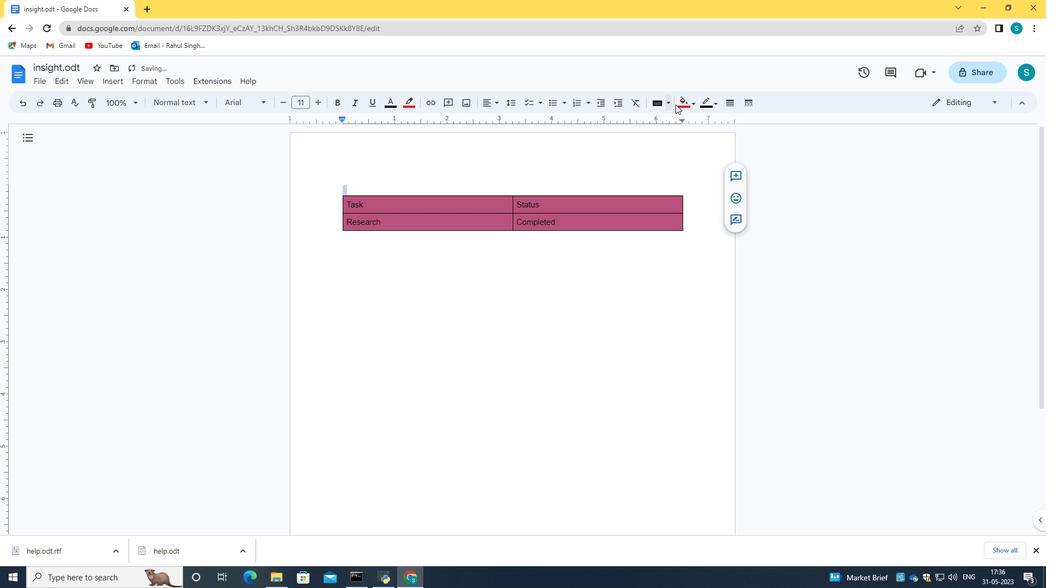 
Action: Mouse pressed left at (678, 104)
Screenshot: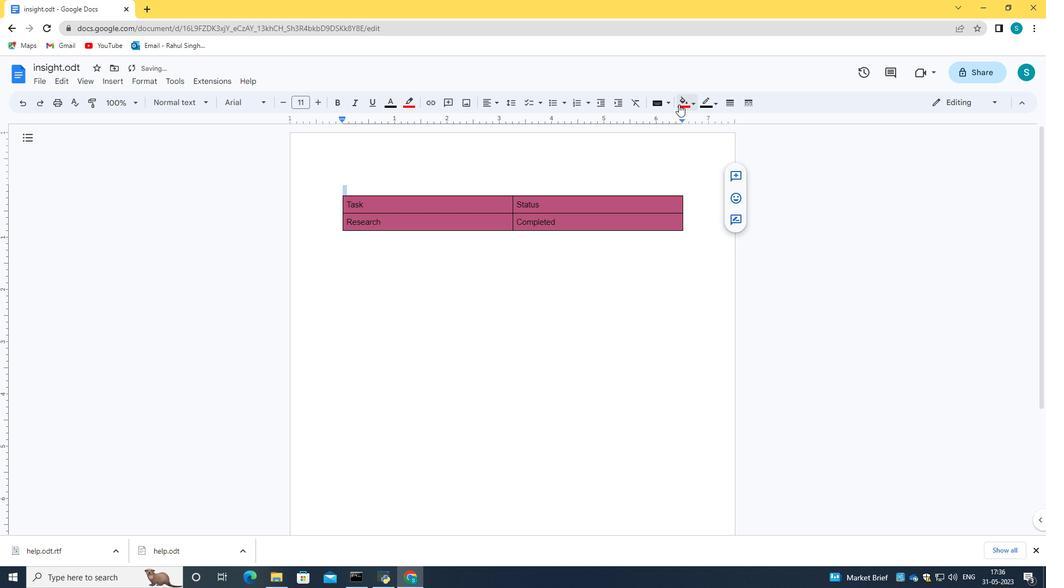 
Action: Mouse moved to (697, 150)
Screenshot: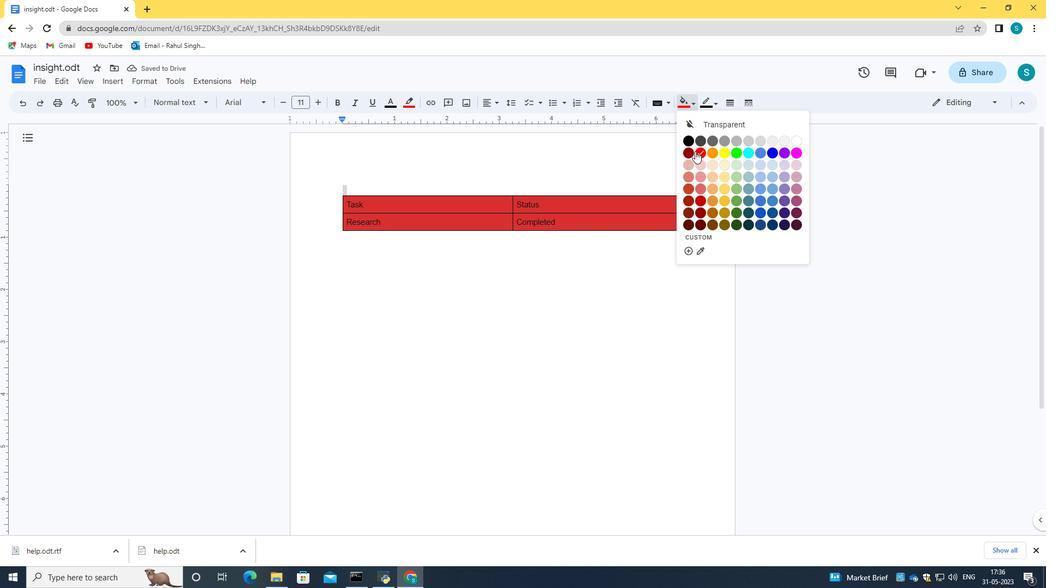 
Action: Mouse pressed left at (697, 150)
Screenshot: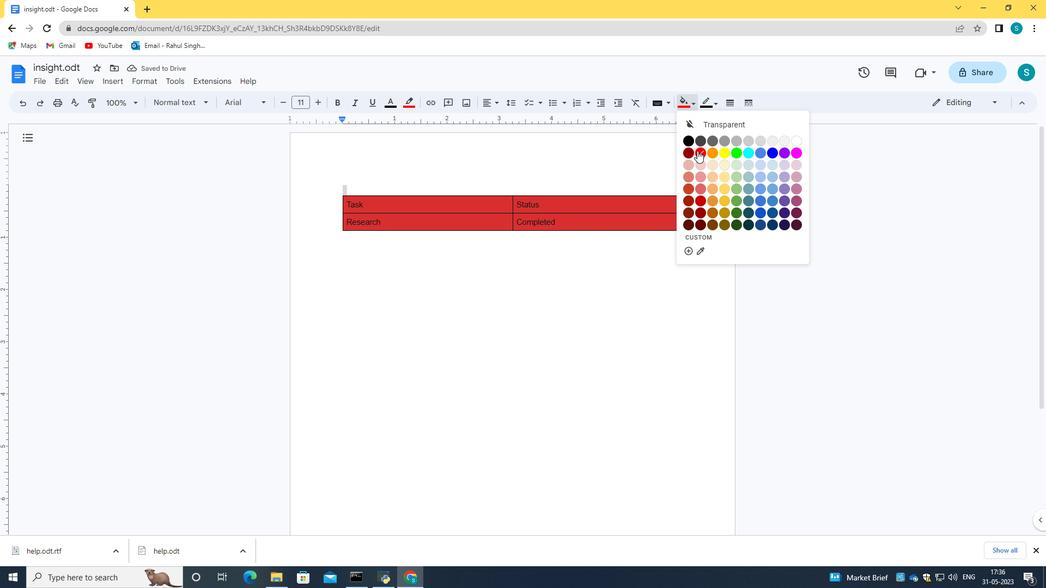 
Action: Mouse moved to (360, 207)
Screenshot: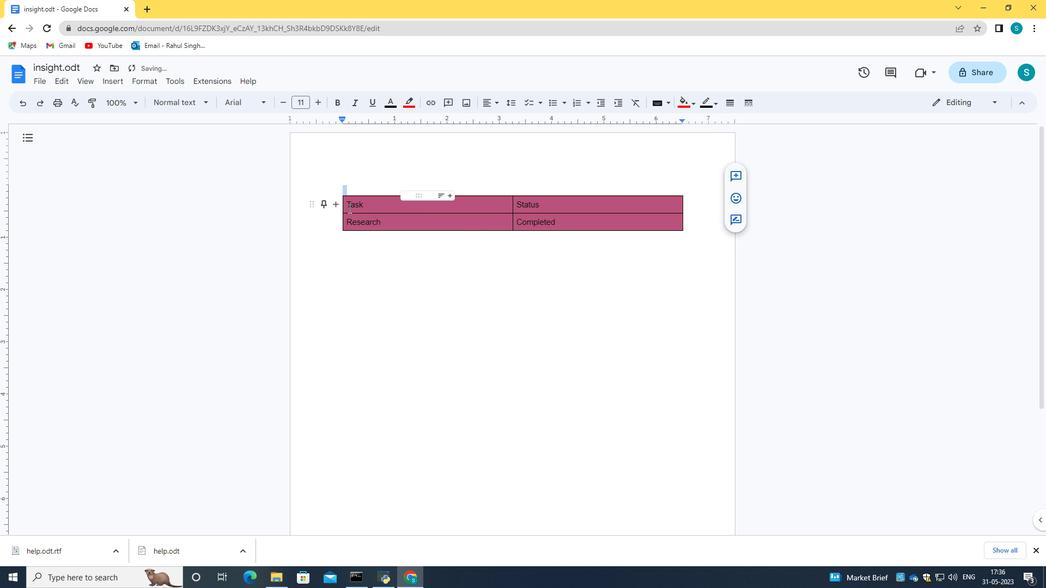 
Action: Mouse pressed left at (360, 207)
Screenshot: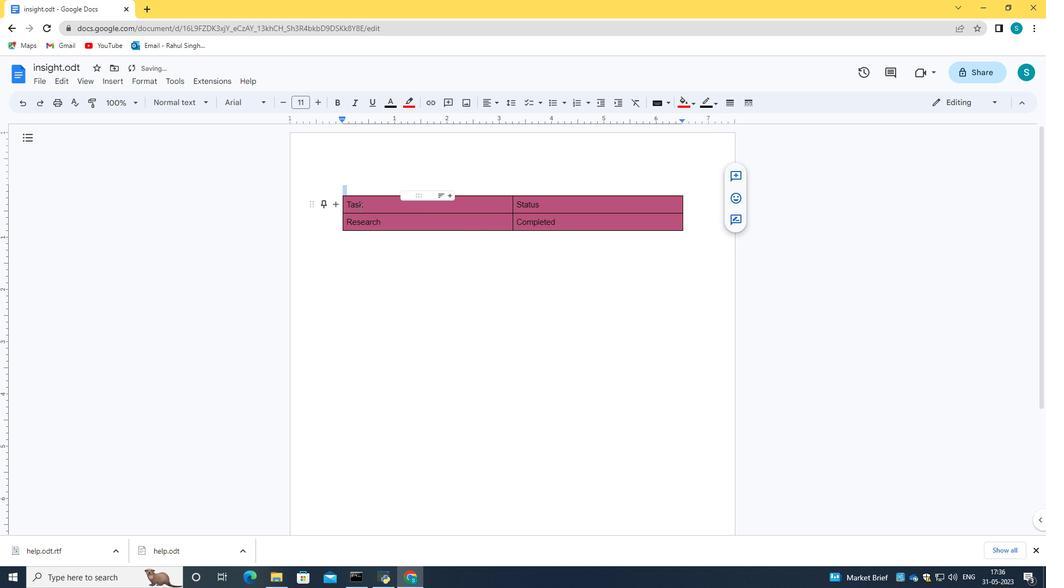 
Action: Mouse moved to (411, 102)
Screenshot: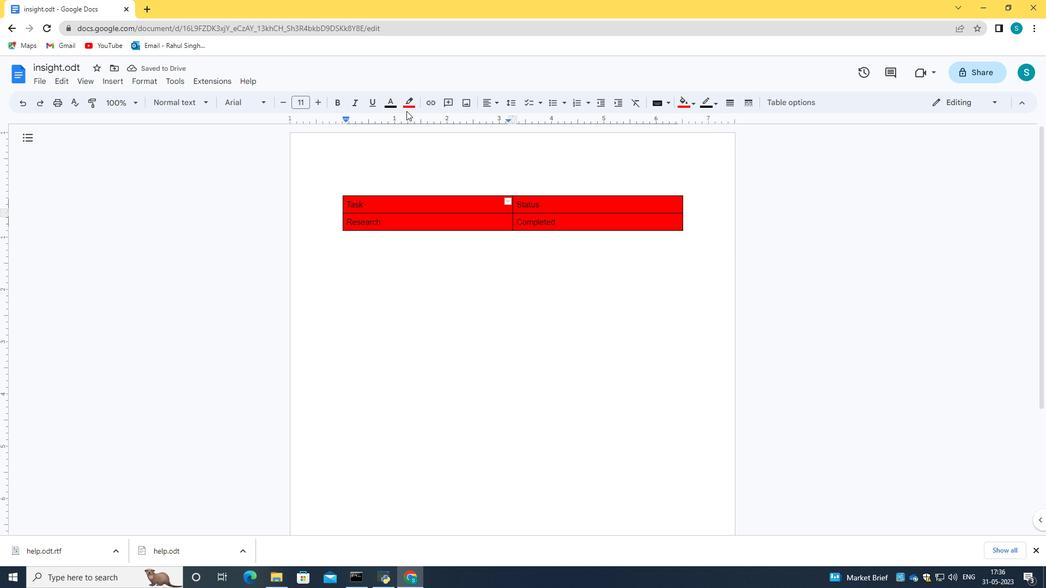 
Action: Mouse pressed left at (411, 102)
Screenshot: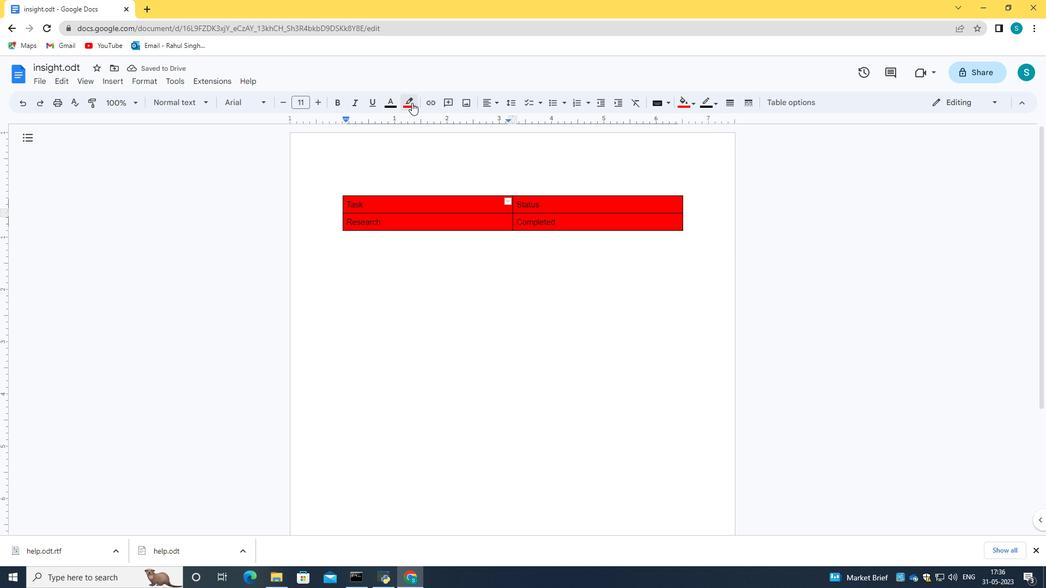 
Action: Mouse moved to (436, 128)
Screenshot: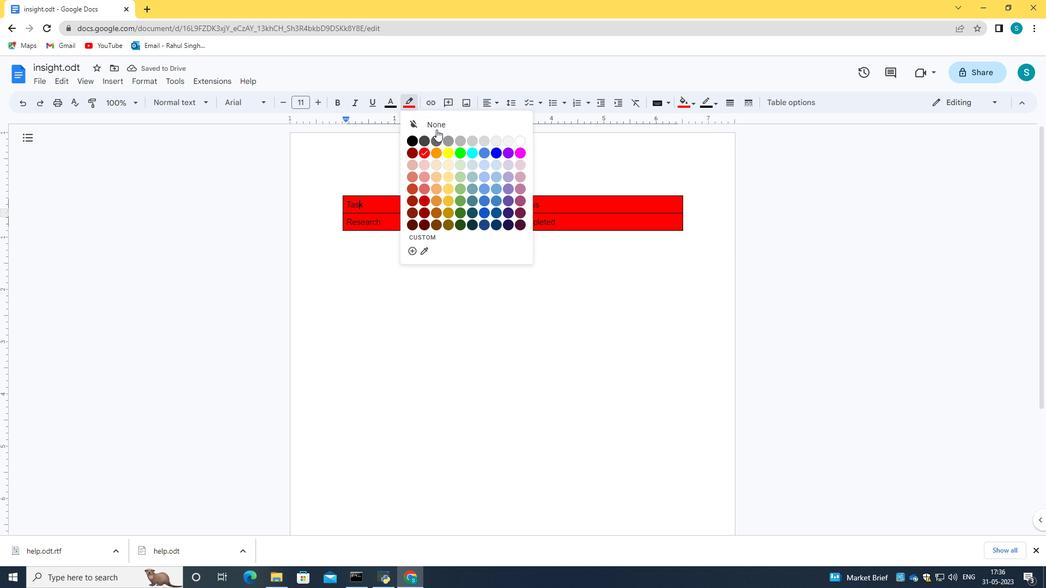 
Action: Mouse pressed left at (436, 128)
Screenshot: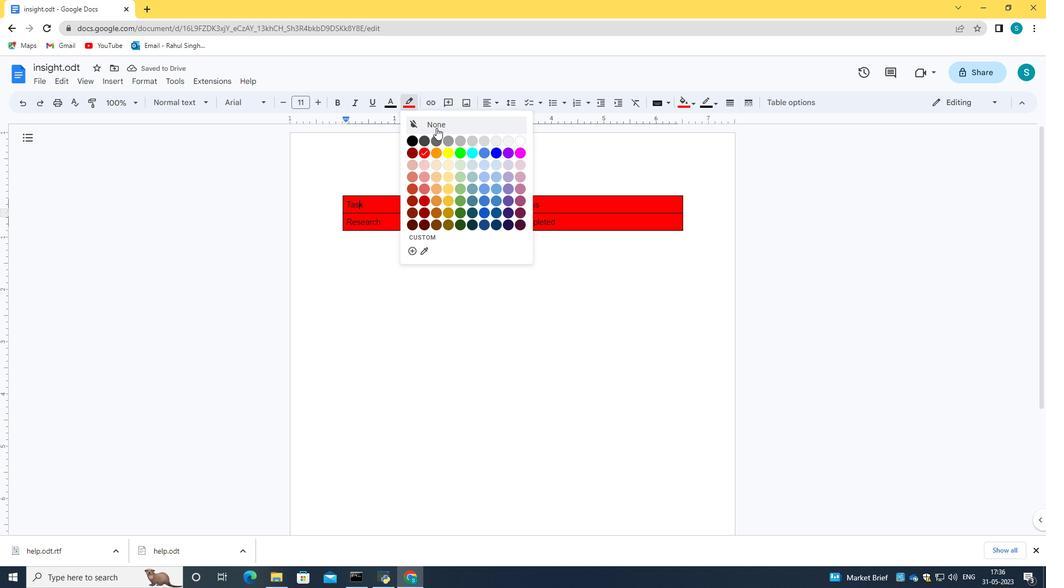 
Action: Mouse moved to (478, 141)
Screenshot: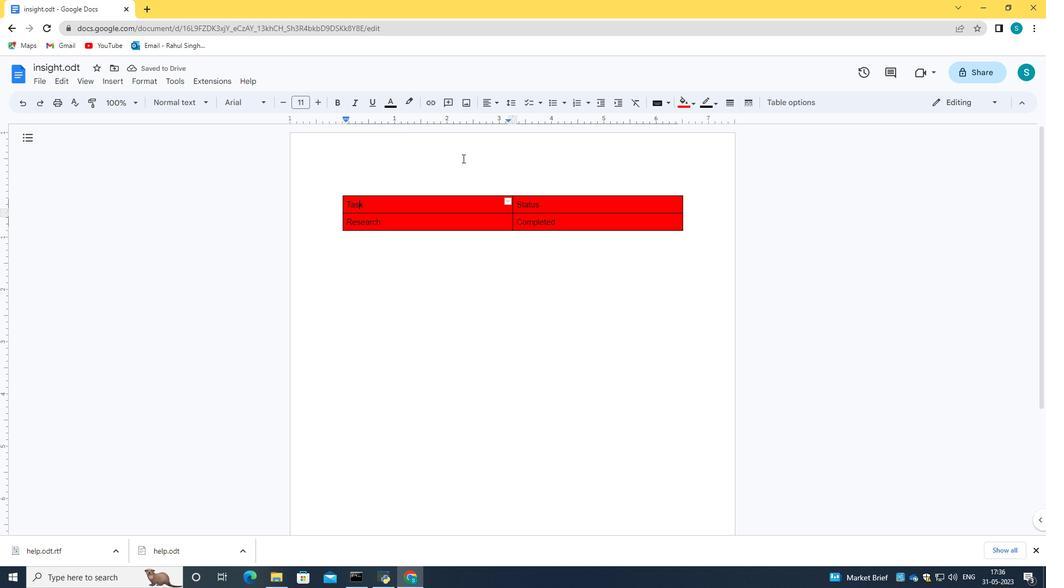 
Action: Mouse pressed left at (478, 141)
Screenshot: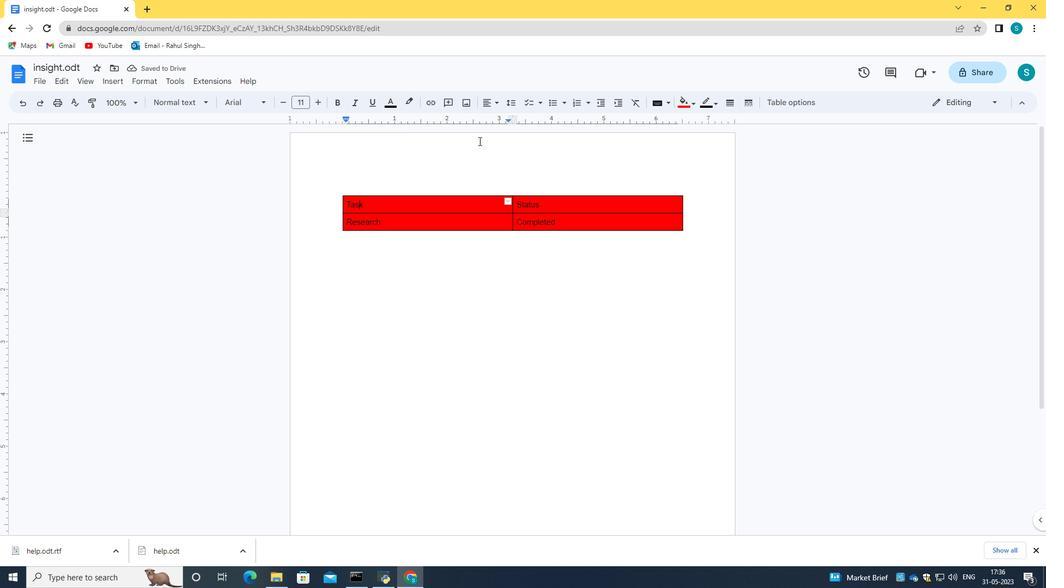 
Action: Mouse moved to (430, 262)
Screenshot: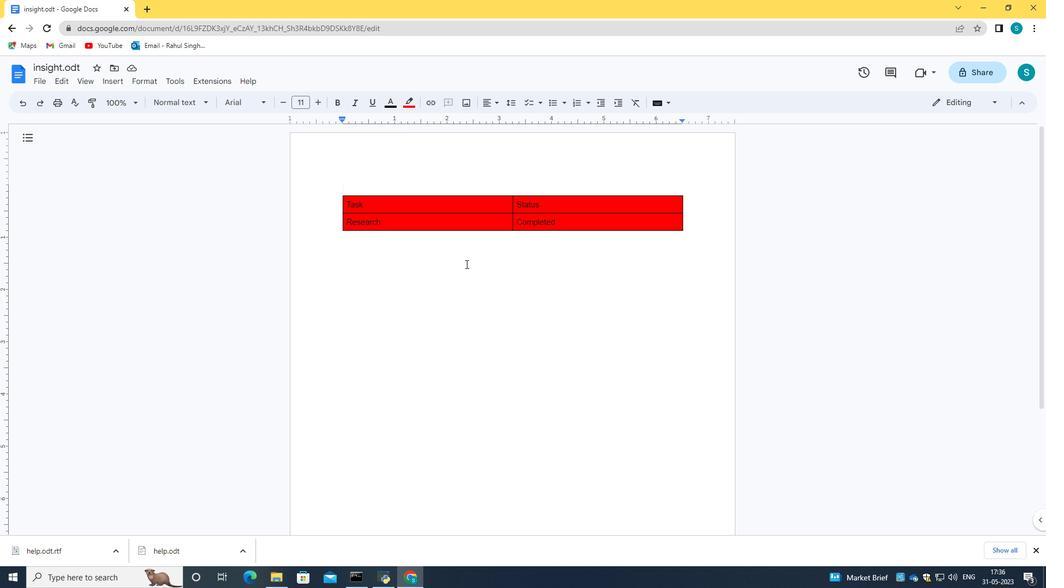 
